 Task: Find connections with filter location El Monte with filter topic #Travellingwith filter profile language French with filter current company RHI Magnesita with filter school Dr. S.S. Bhatnagar UICET, Panjab University with filter industry Retail Office Equipment with filter service category User Experience Writing with filter keywords title Petroleum Engineer
Action: Mouse moved to (513, 75)
Screenshot: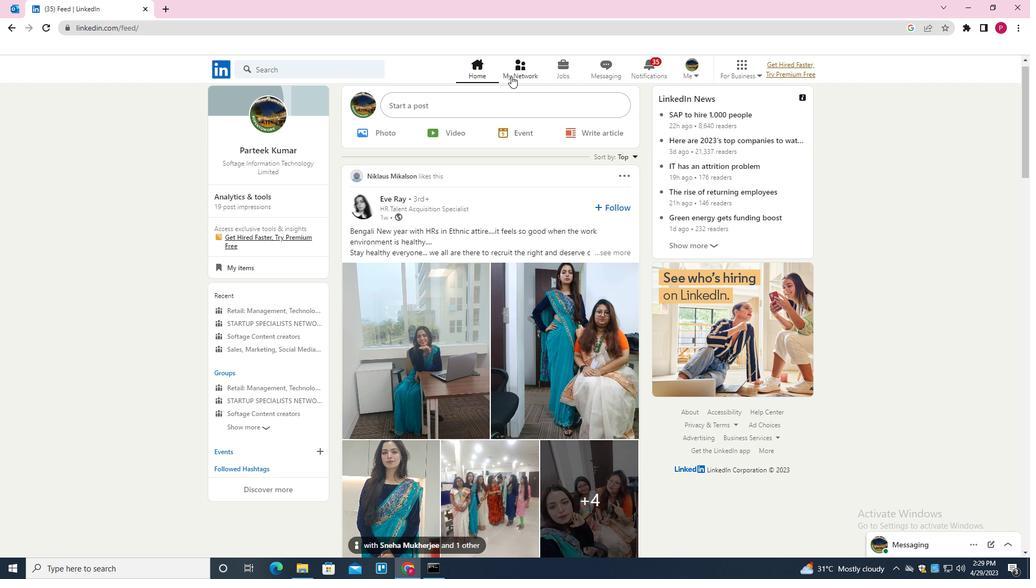 
Action: Mouse pressed left at (513, 75)
Screenshot: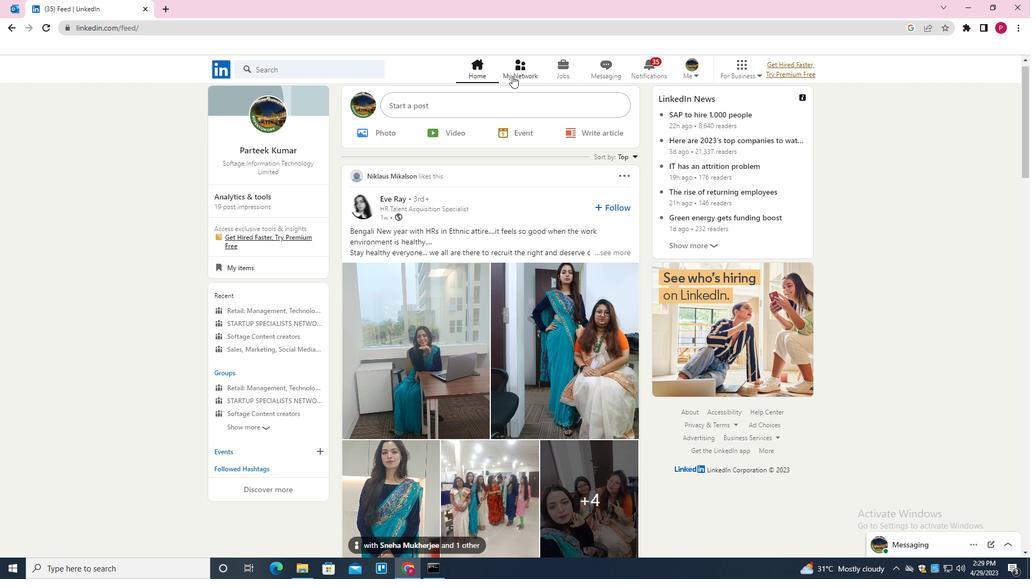 
Action: Mouse moved to (322, 129)
Screenshot: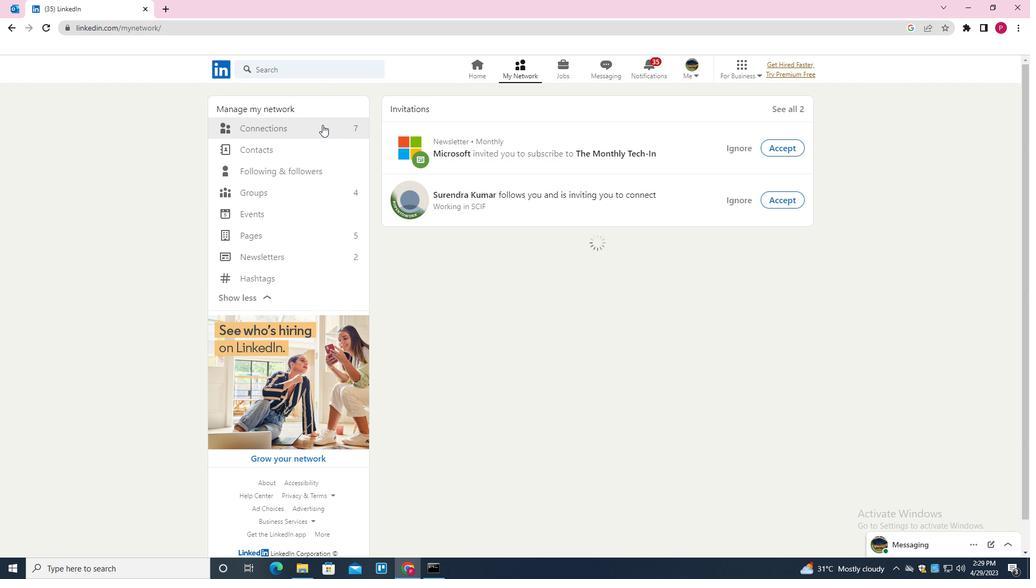 
Action: Mouse pressed left at (322, 129)
Screenshot: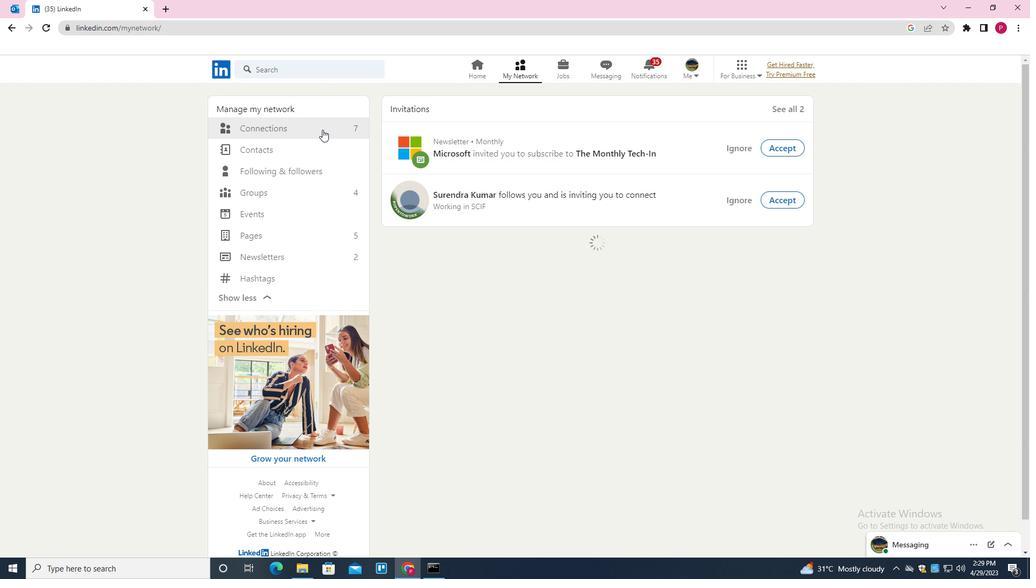 
Action: Mouse moved to (583, 131)
Screenshot: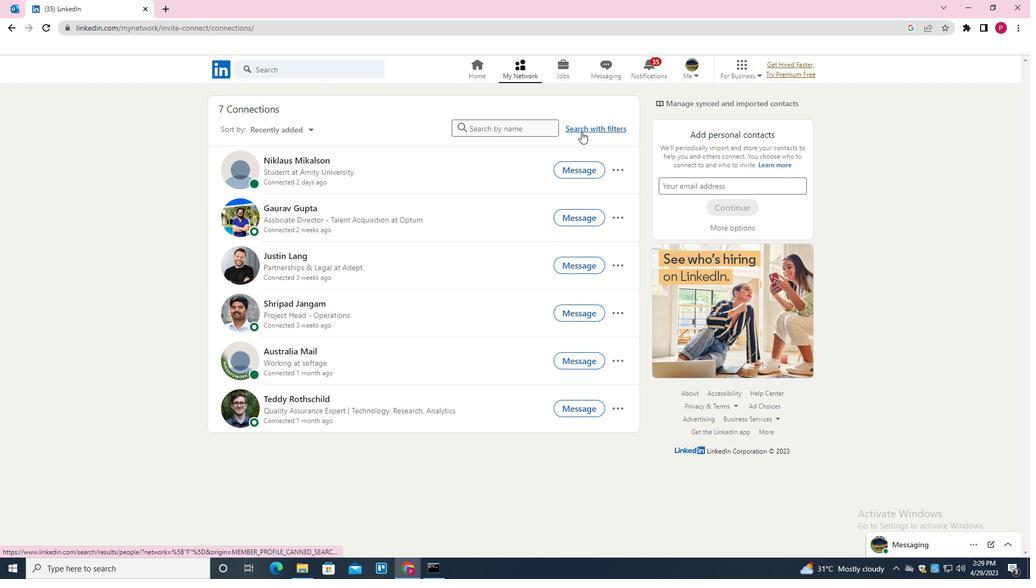 
Action: Mouse pressed left at (583, 131)
Screenshot: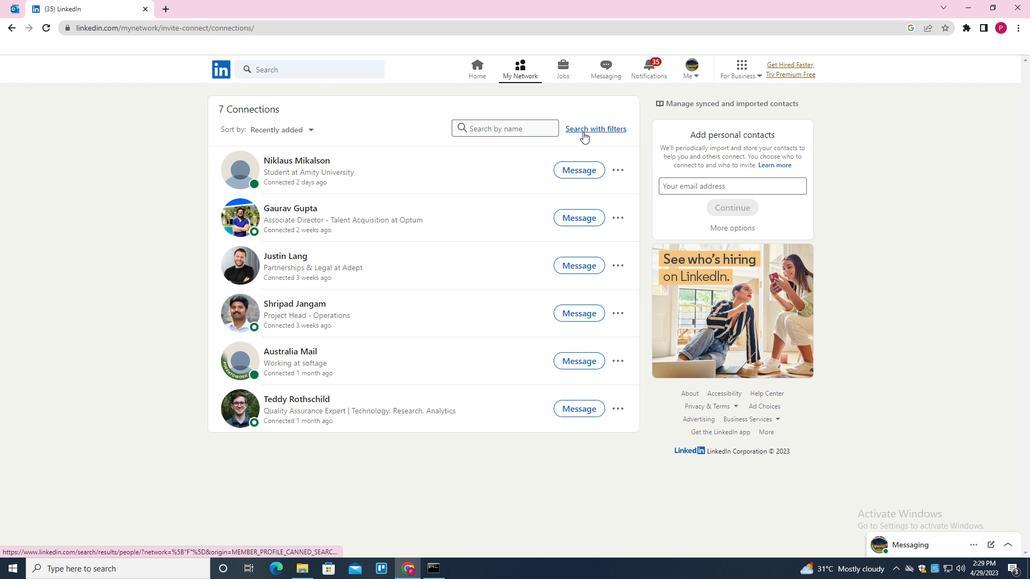 
Action: Mouse moved to (552, 101)
Screenshot: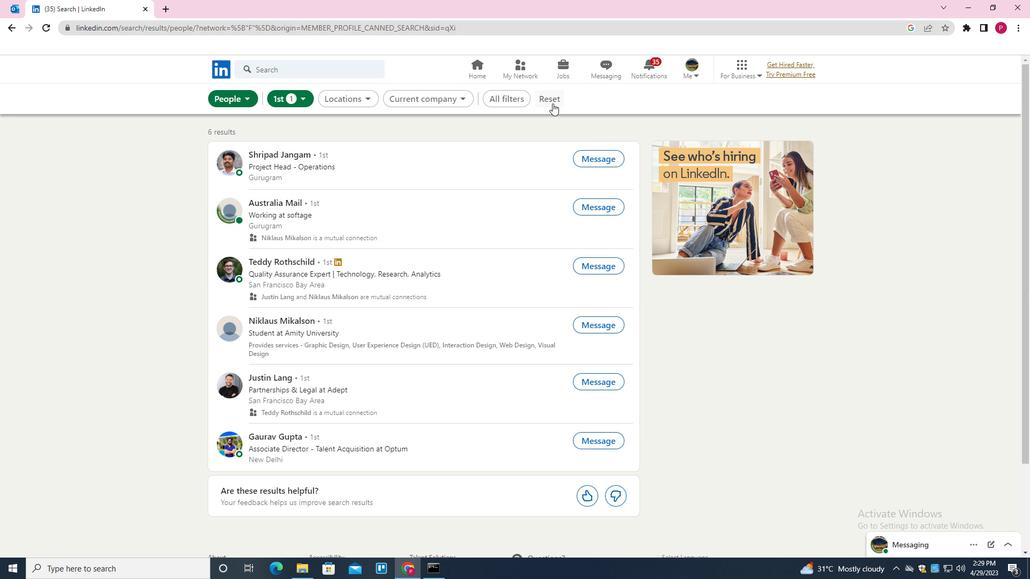 
Action: Mouse pressed left at (552, 101)
Screenshot: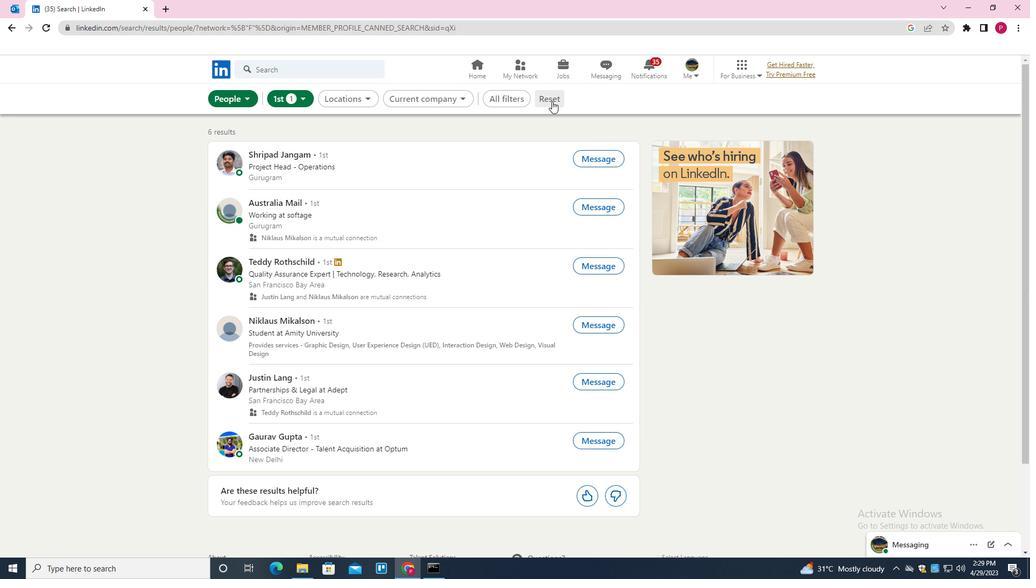 
Action: Mouse moved to (543, 100)
Screenshot: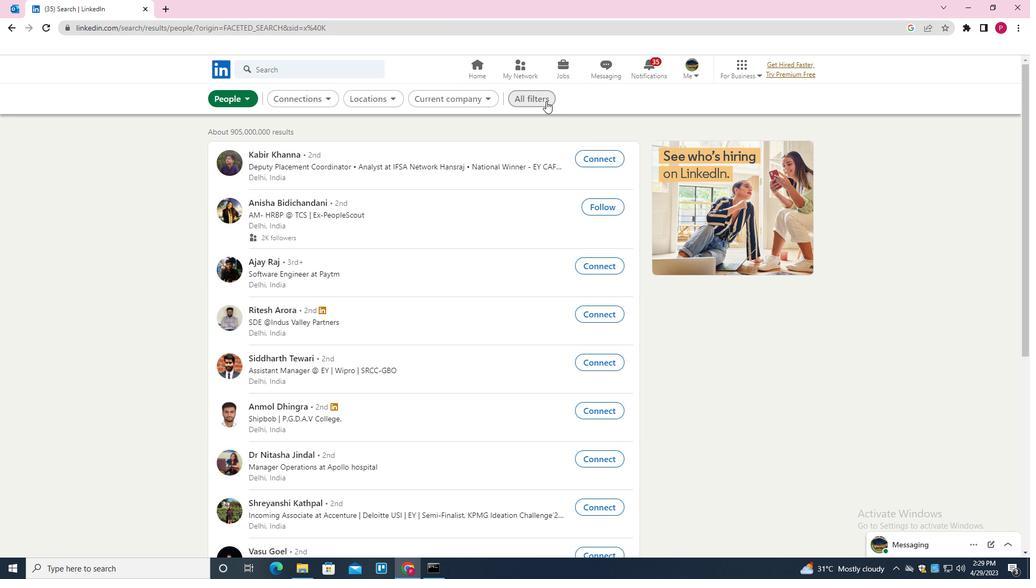 
Action: Mouse pressed left at (543, 100)
Screenshot: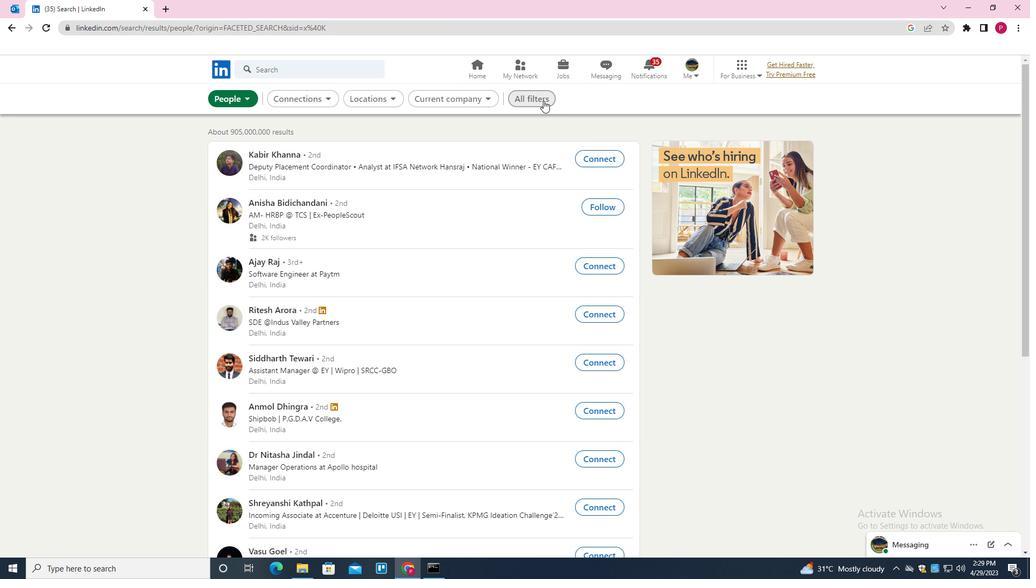 
Action: Mouse moved to (861, 298)
Screenshot: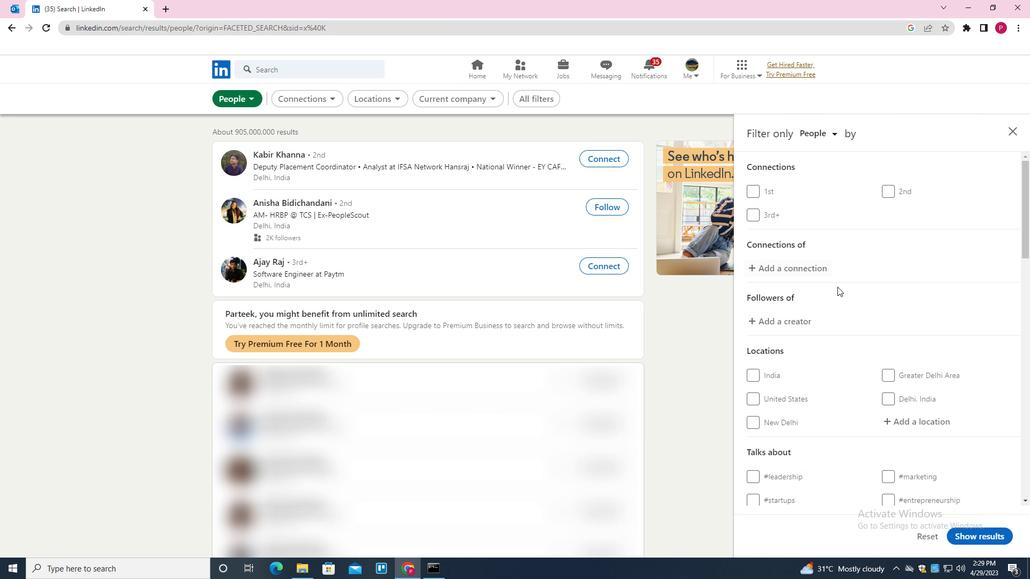 
Action: Mouse scrolled (861, 297) with delta (0, 0)
Screenshot: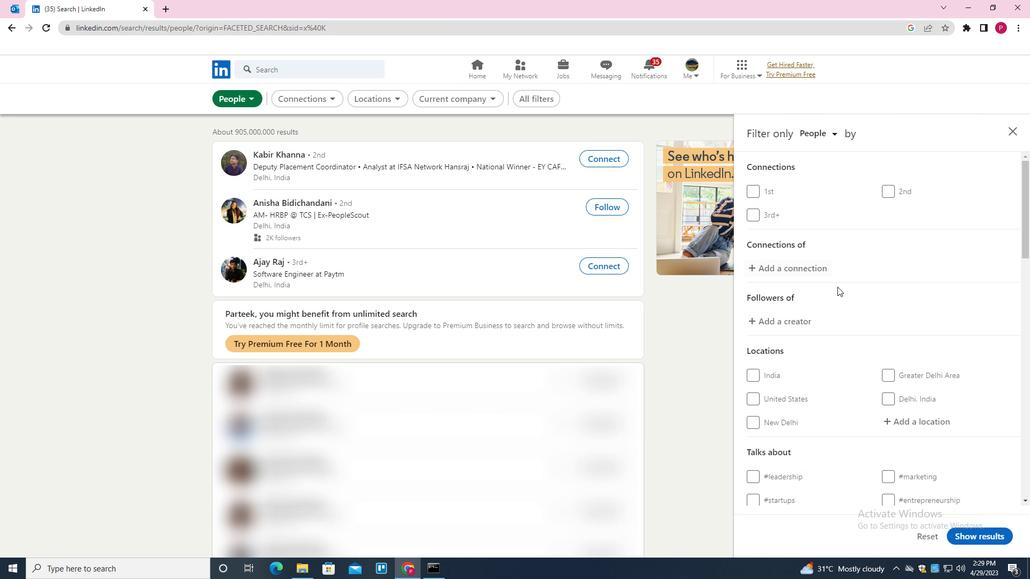 
Action: Mouse moved to (873, 303)
Screenshot: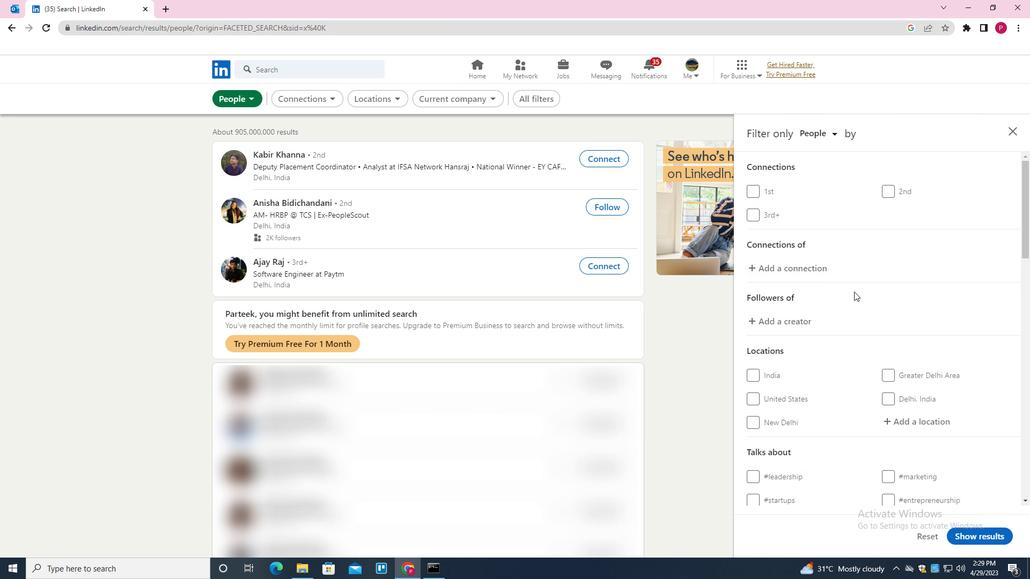 
Action: Mouse scrolled (873, 302) with delta (0, 0)
Screenshot: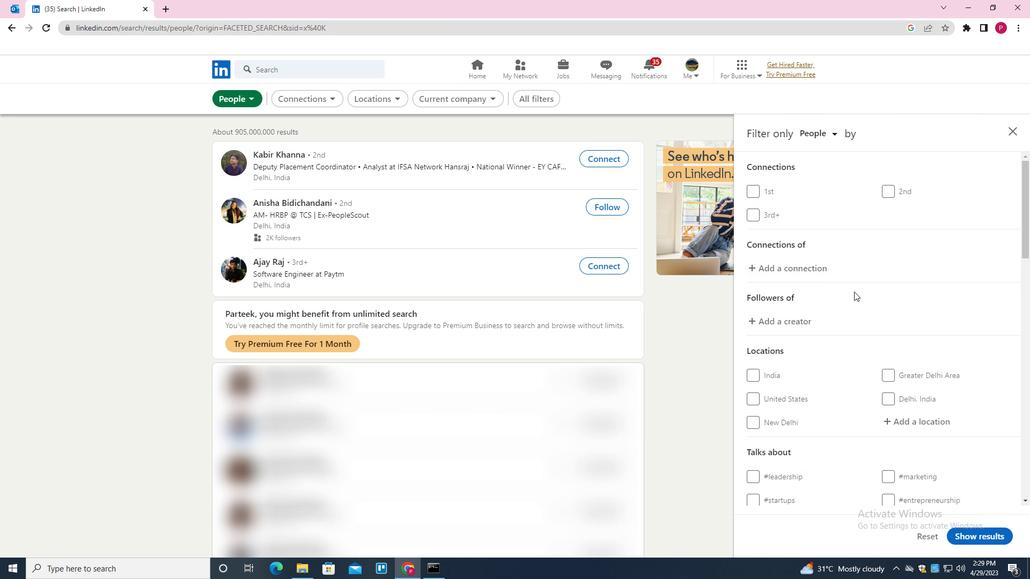 
Action: Mouse moved to (879, 304)
Screenshot: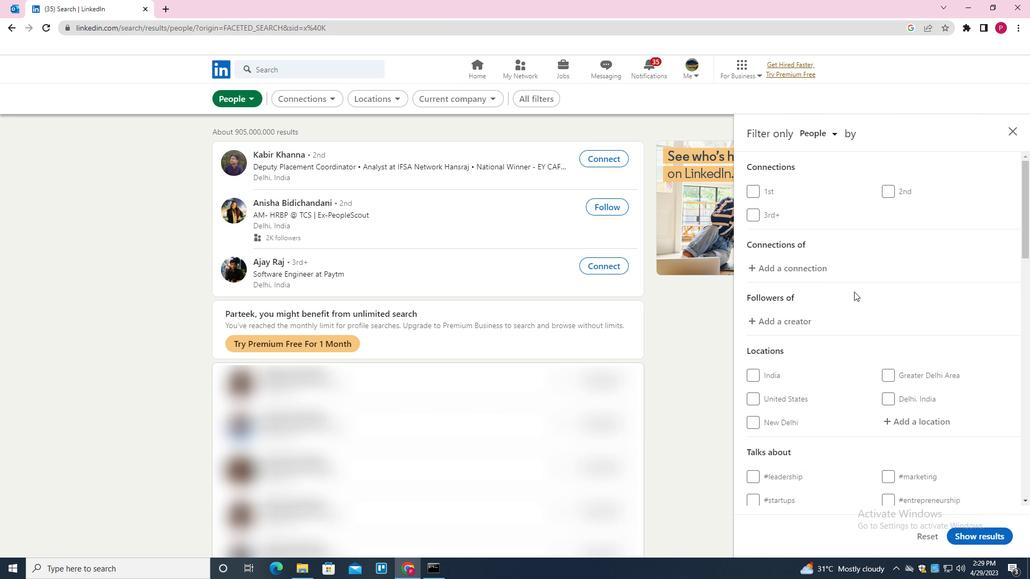 
Action: Mouse scrolled (879, 304) with delta (0, 0)
Screenshot: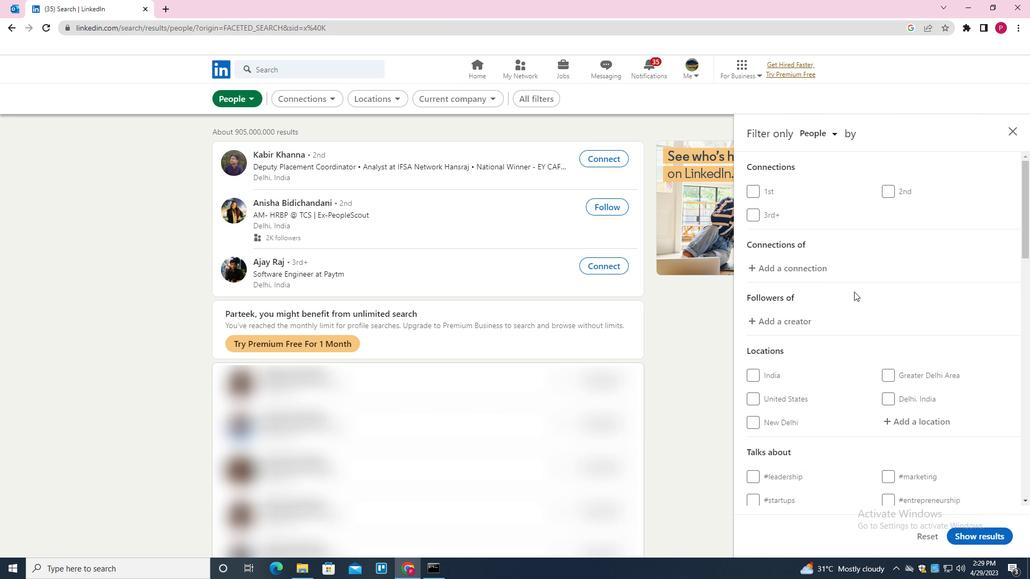 
Action: Mouse moved to (914, 265)
Screenshot: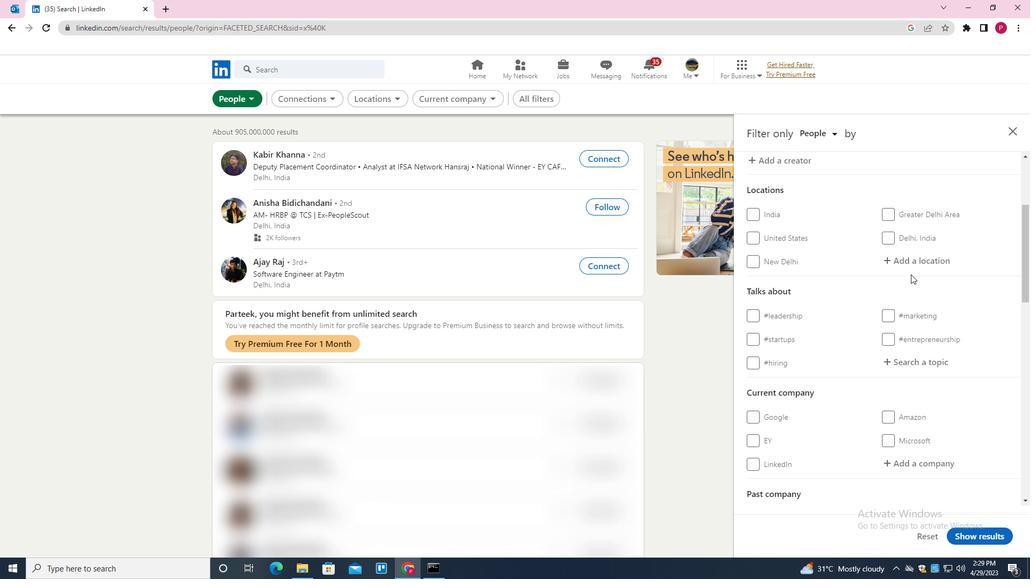 
Action: Mouse pressed left at (914, 265)
Screenshot: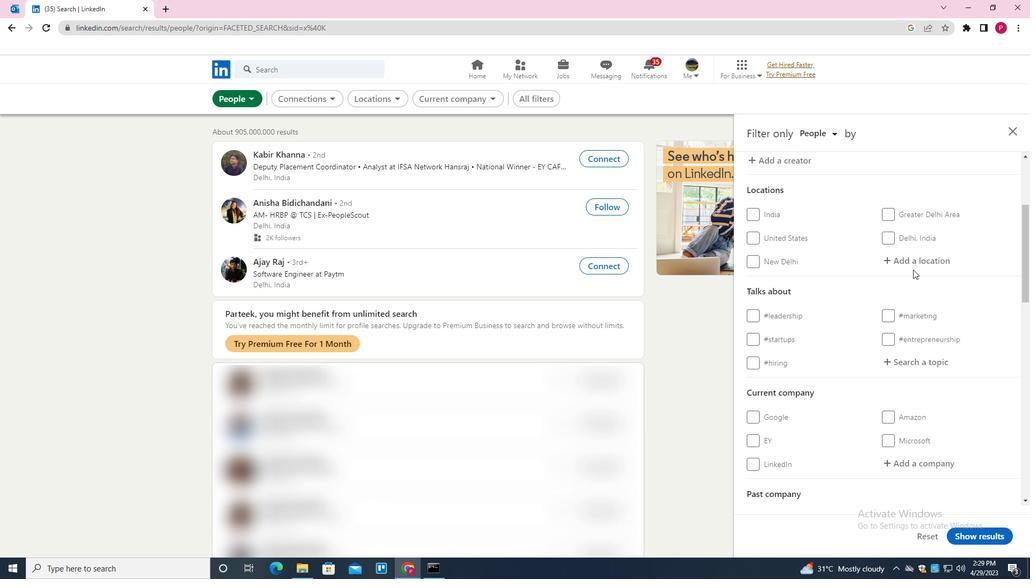 
Action: Mouse moved to (810, 214)
Screenshot: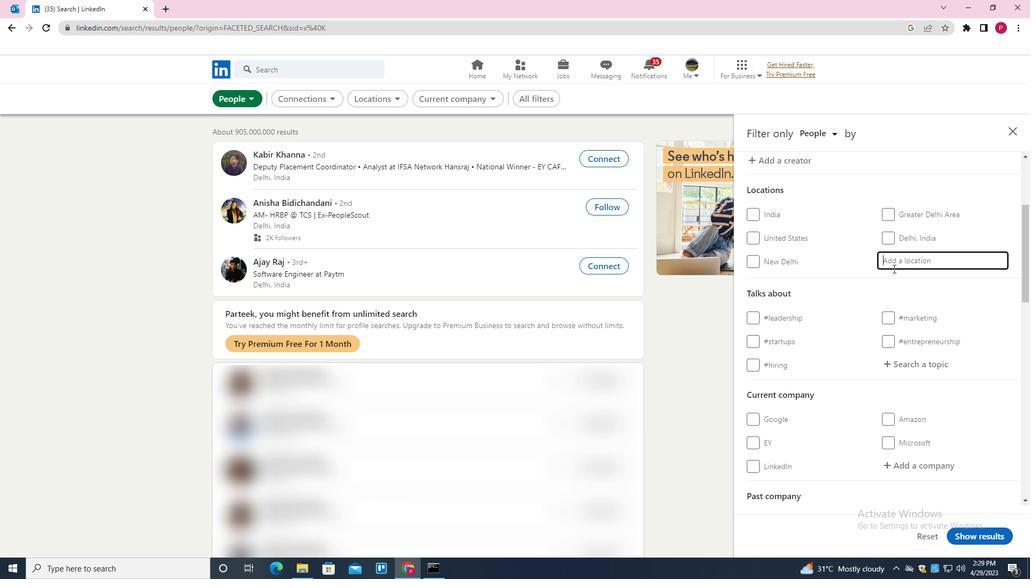 
Action: Key pressed <Key.shift>EL<Key.space><Key.shift>MONTE<Key.down><Key.enter>
Screenshot: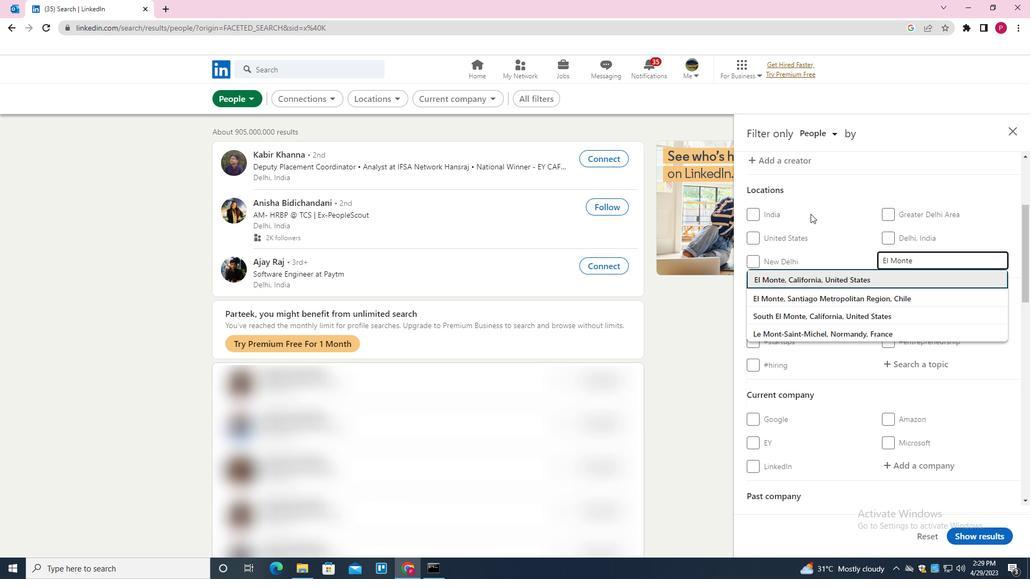 
Action: Mouse moved to (823, 237)
Screenshot: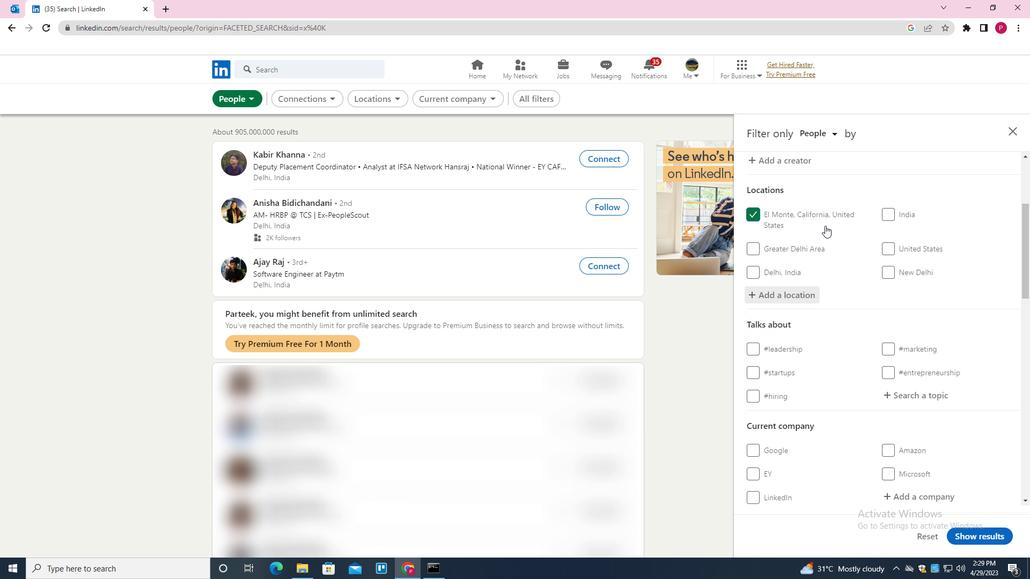 
Action: Mouse scrolled (823, 237) with delta (0, 0)
Screenshot: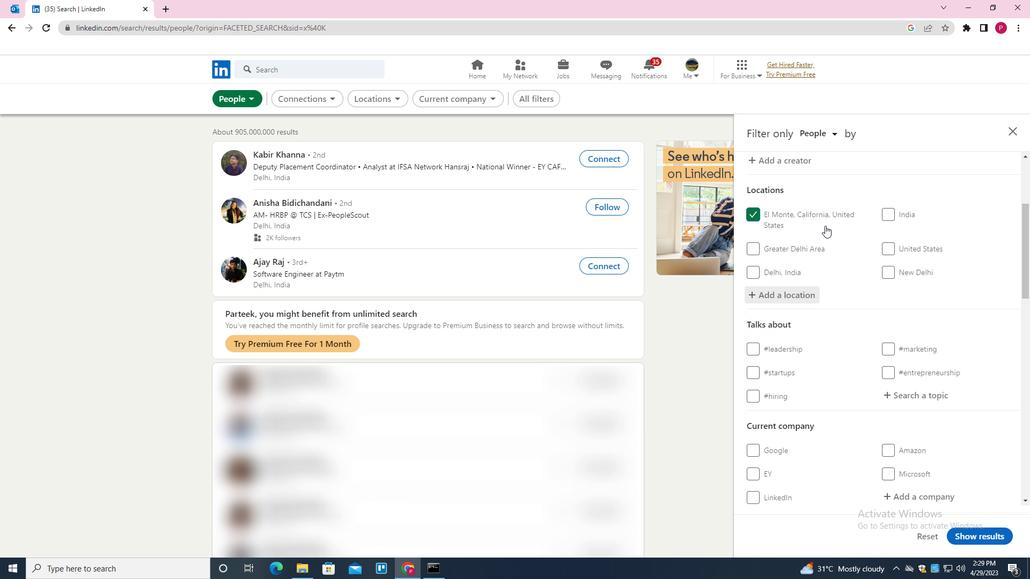 
Action: Mouse moved to (823, 241)
Screenshot: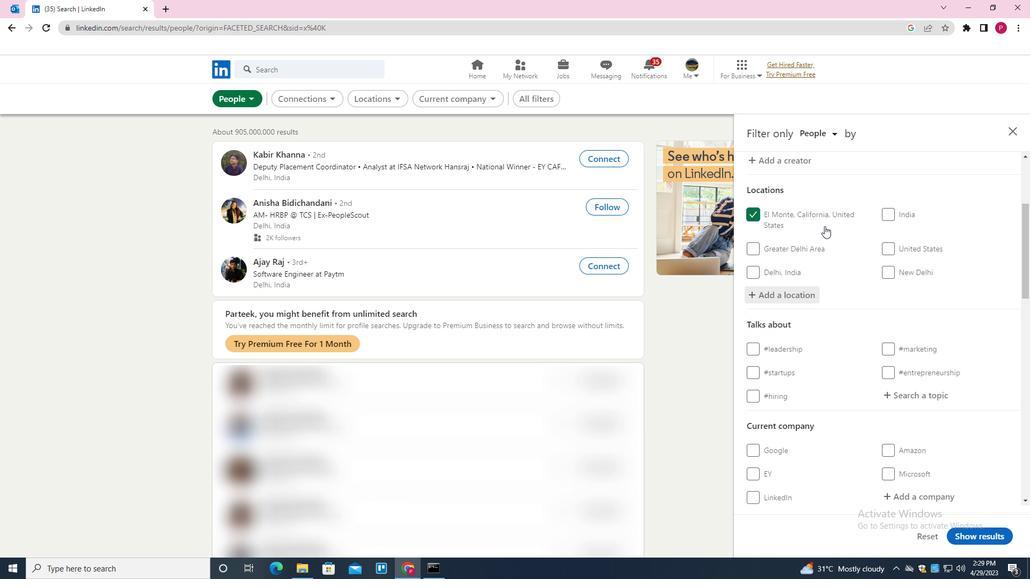 
Action: Mouse scrolled (823, 240) with delta (0, 0)
Screenshot: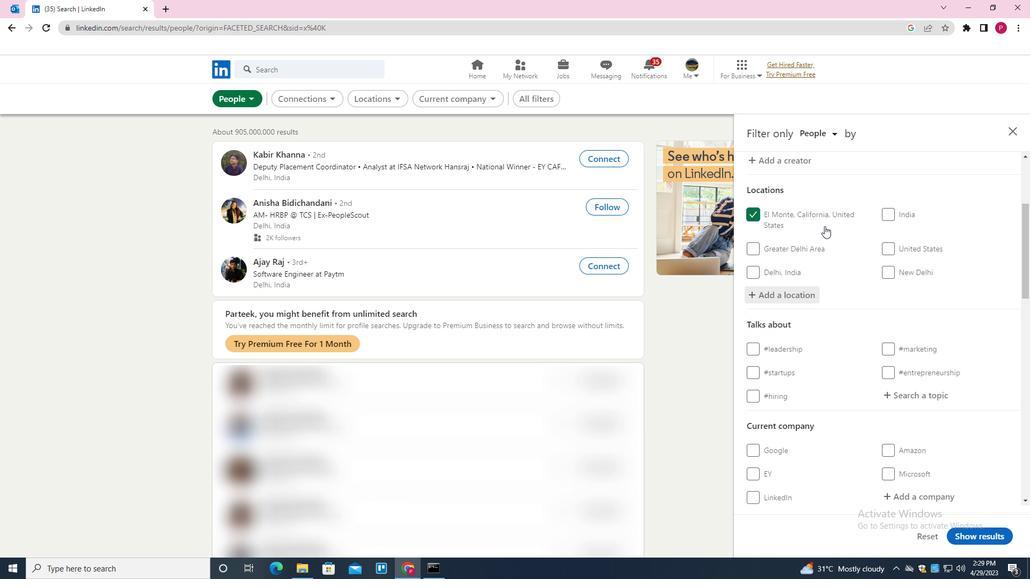 
Action: Mouse moved to (823, 245)
Screenshot: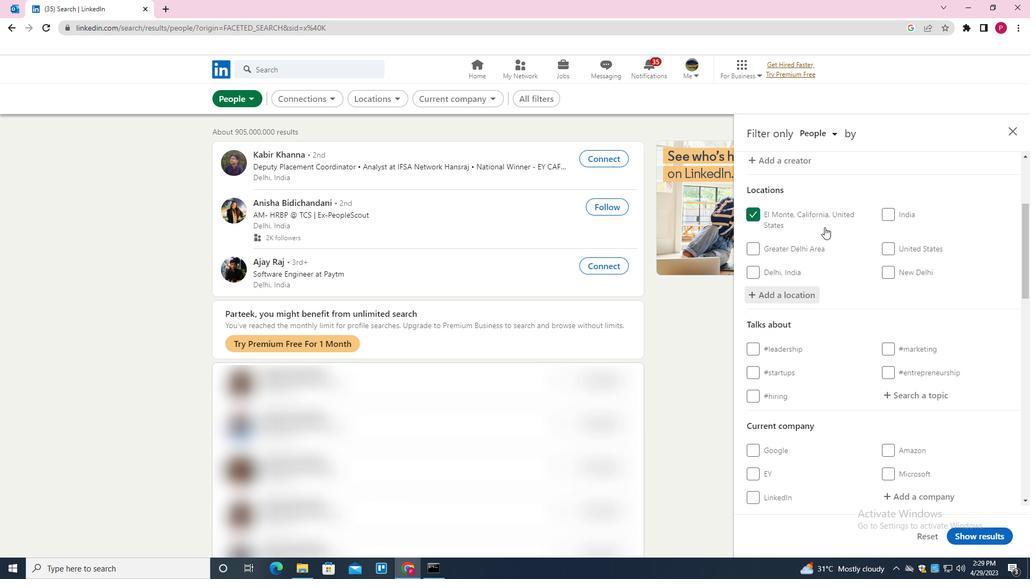 
Action: Mouse scrolled (823, 245) with delta (0, 0)
Screenshot: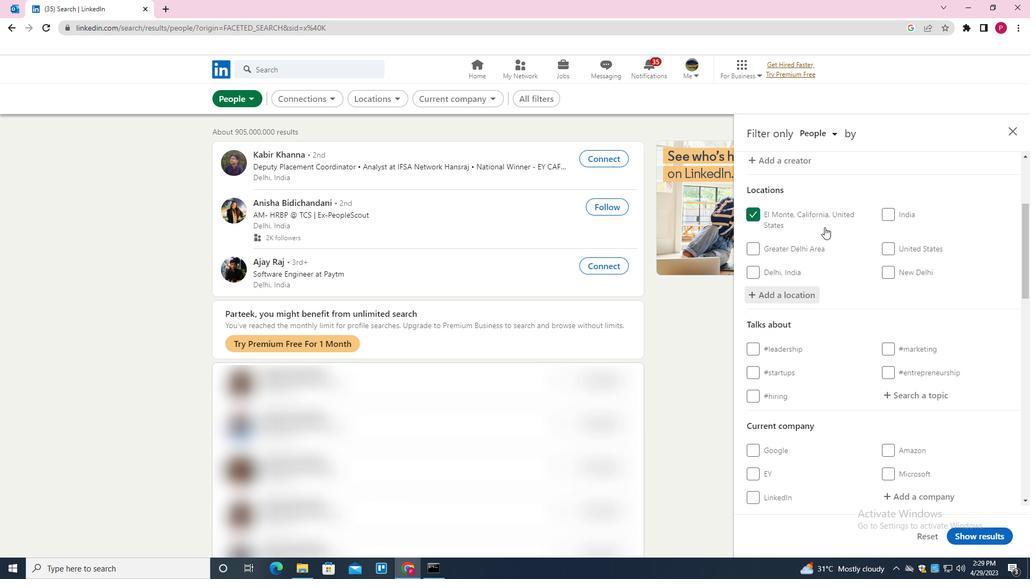 
Action: Mouse moved to (910, 228)
Screenshot: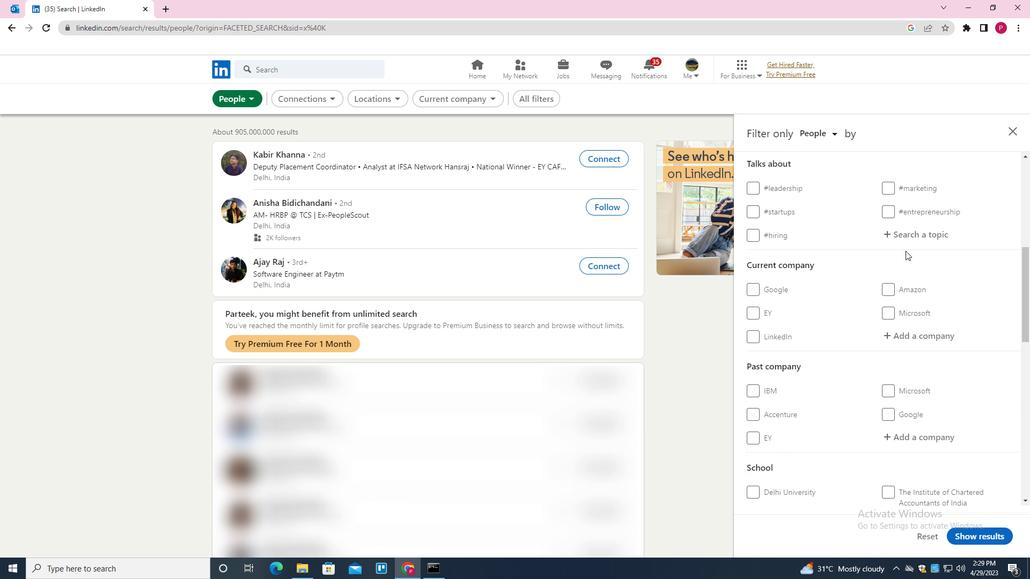 
Action: Mouse pressed left at (910, 228)
Screenshot: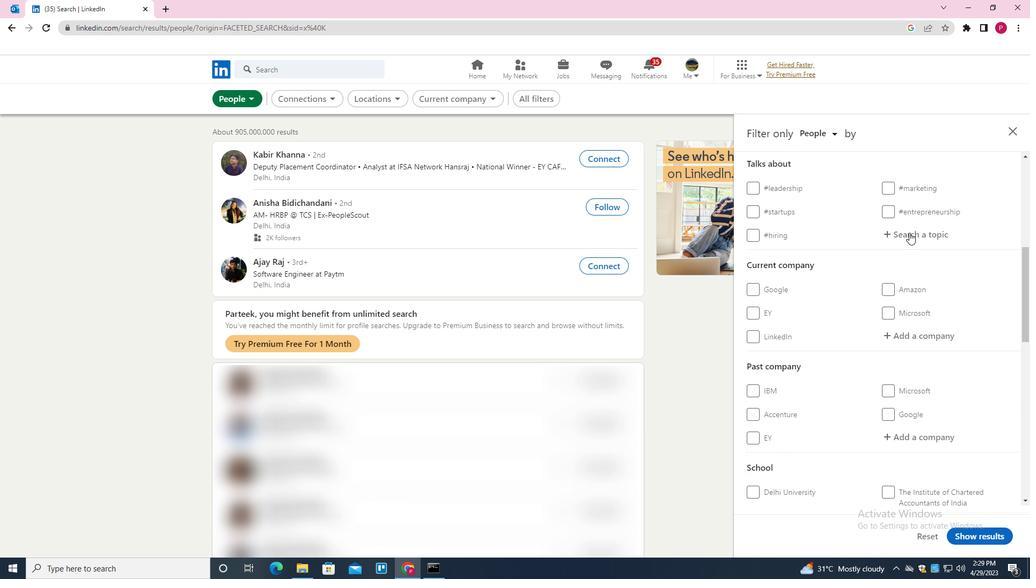 
Action: Mouse moved to (889, 227)
Screenshot: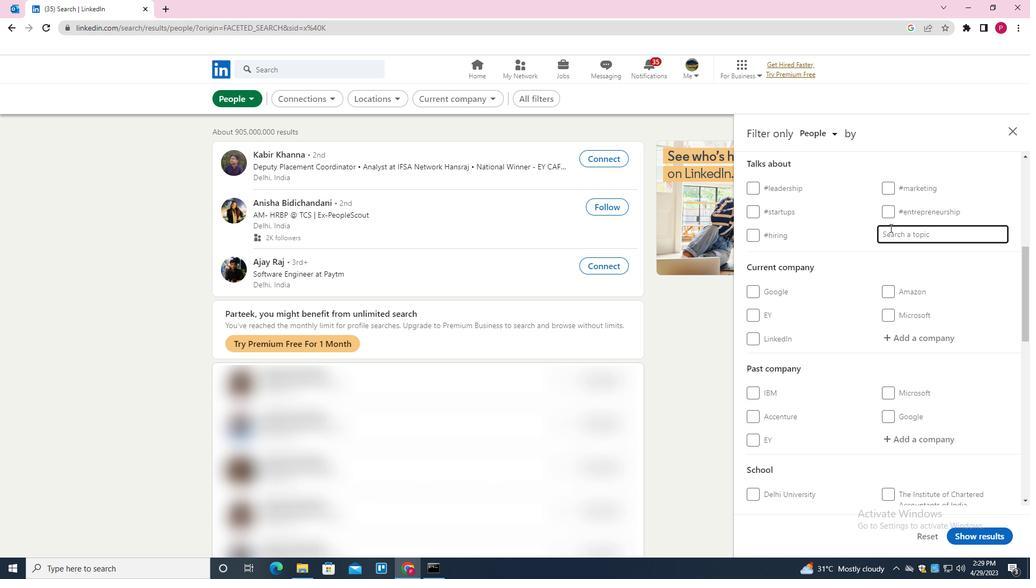 
Action: Key pressed <Key.shift>TRAVELLING<Key.down><Key.enter>
Screenshot: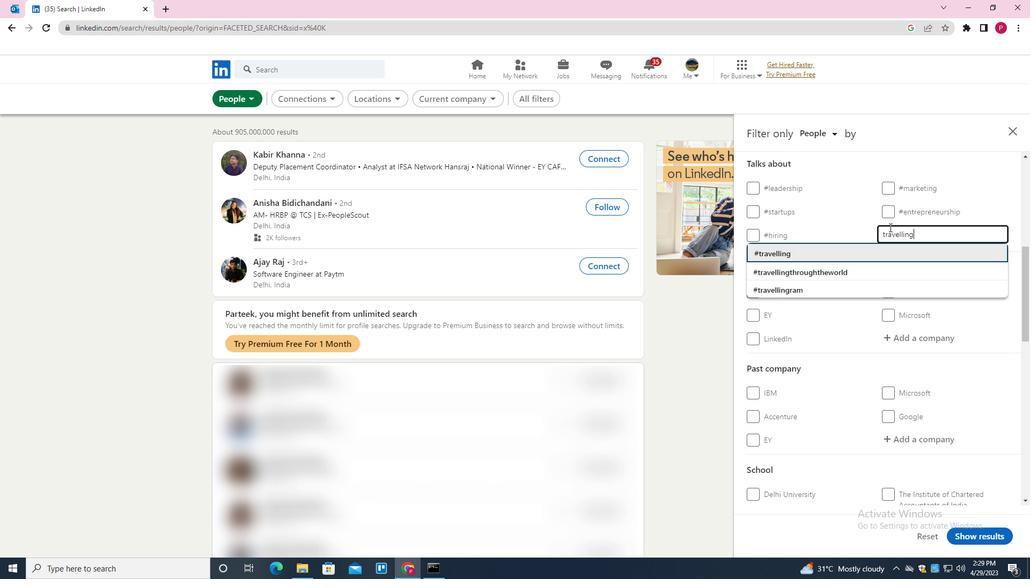 
Action: Mouse moved to (847, 250)
Screenshot: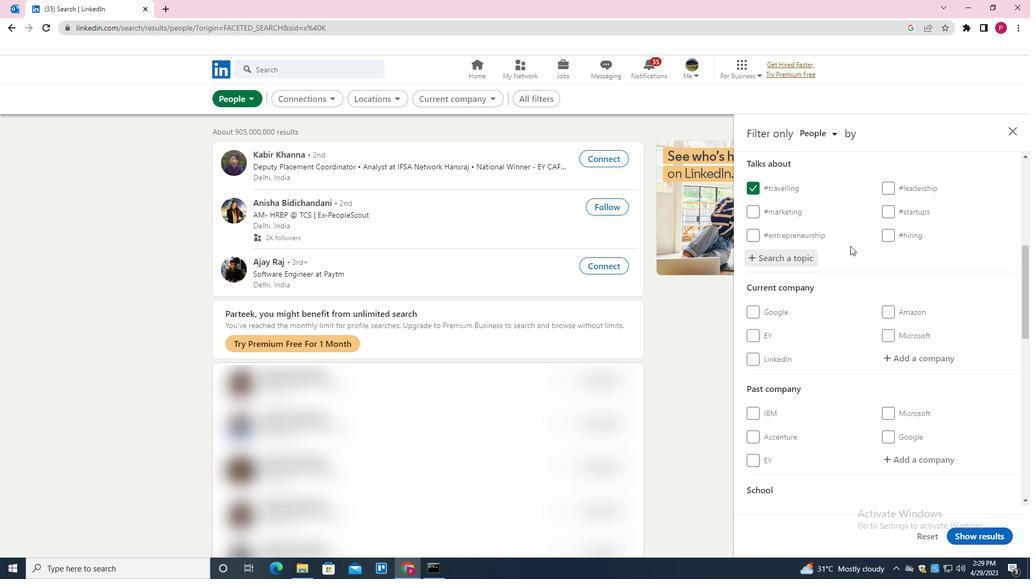 
Action: Mouse scrolled (847, 250) with delta (0, 0)
Screenshot: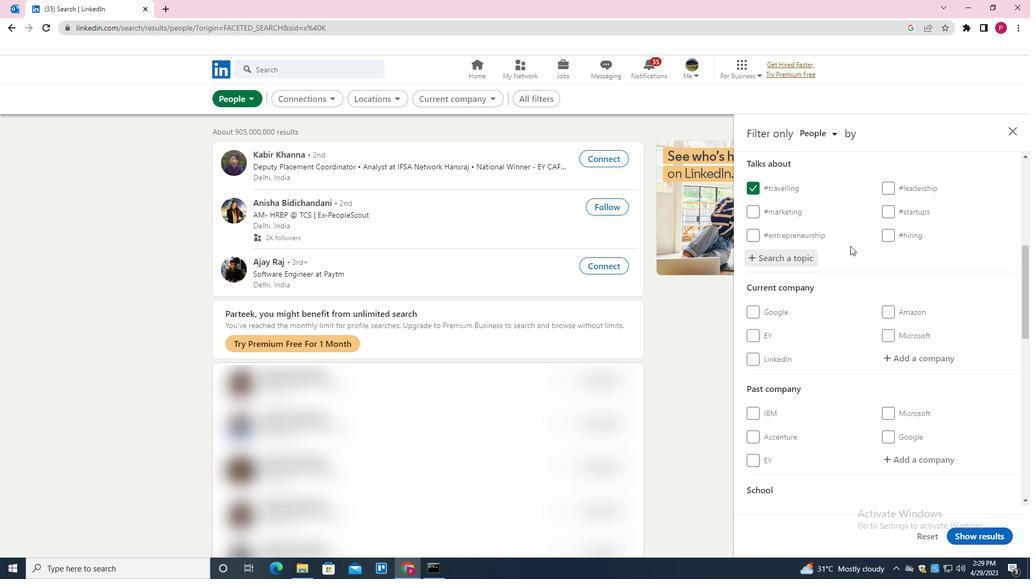 
Action: Mouse moved to (846, 255)
Screenshot: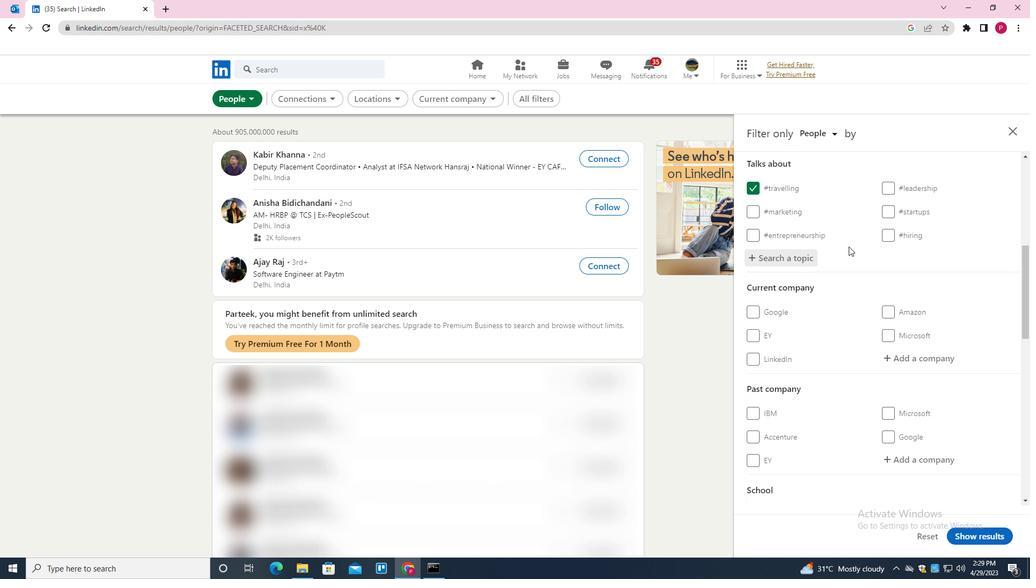
Action: Mouse scrolled (846, 255) with delta (0, 0)
Screenshot: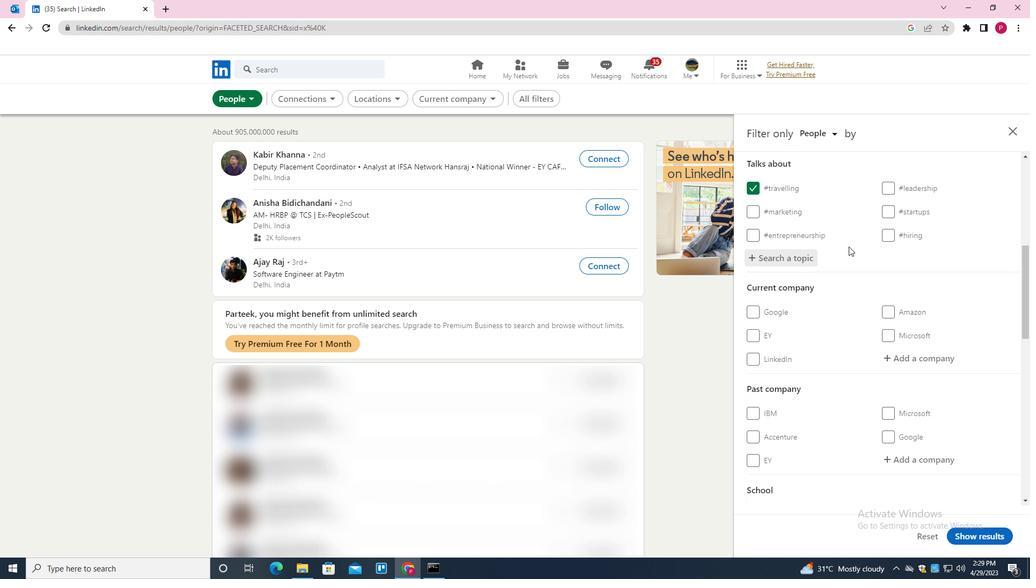 
Action: Mouse moved to (840, 270)
Screenshot: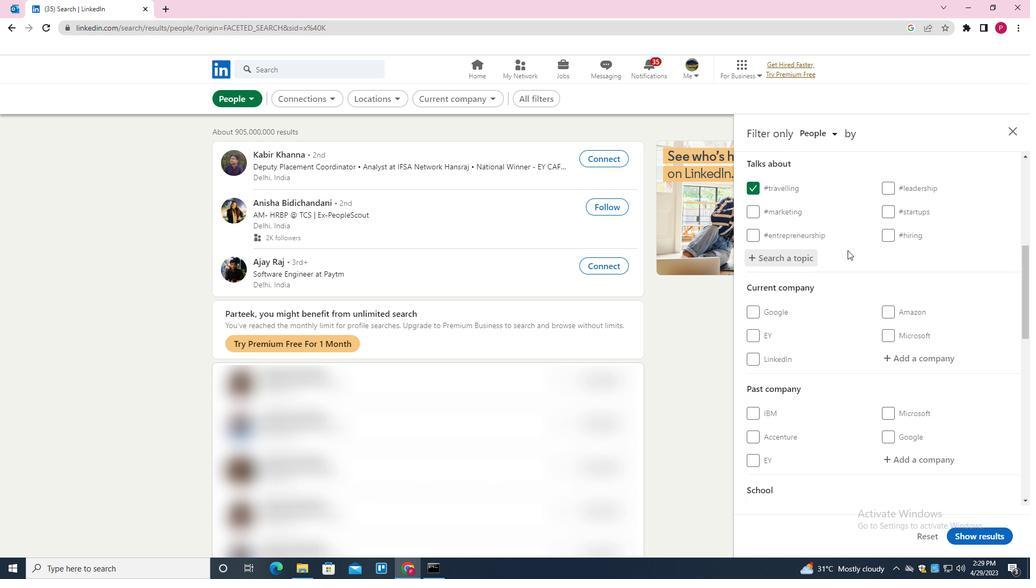 
Action: Mouse scrolled (840, 270) with delta (0, 0)
Screenshot: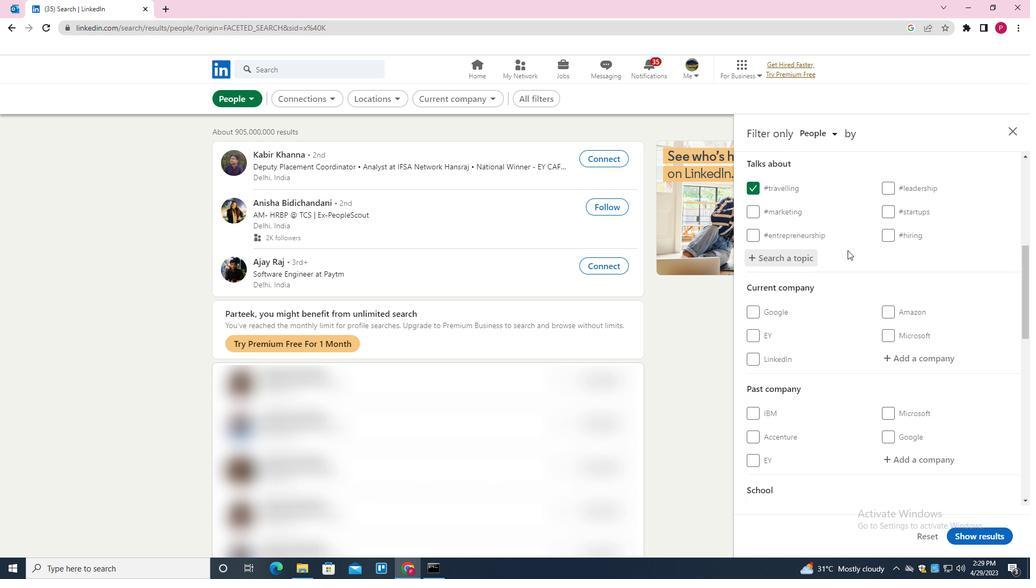 
Action: Mouse moved to (834, 284)
Screenshot: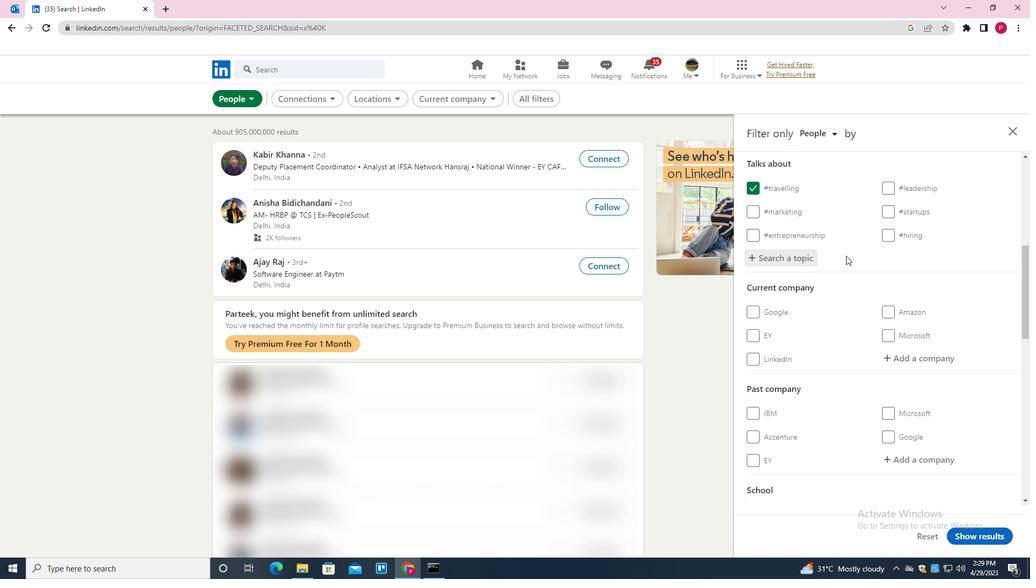 
Action: Mouse scrolled (834, 283) with delta (0, 0)
Screenshot: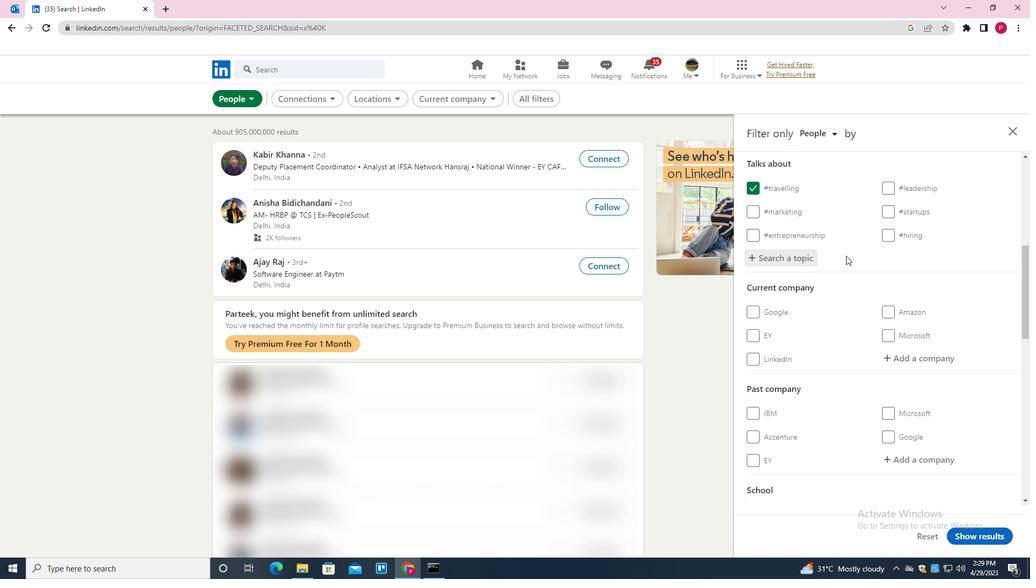 
Action: Mouse moved to (794, 274)
Screenshot: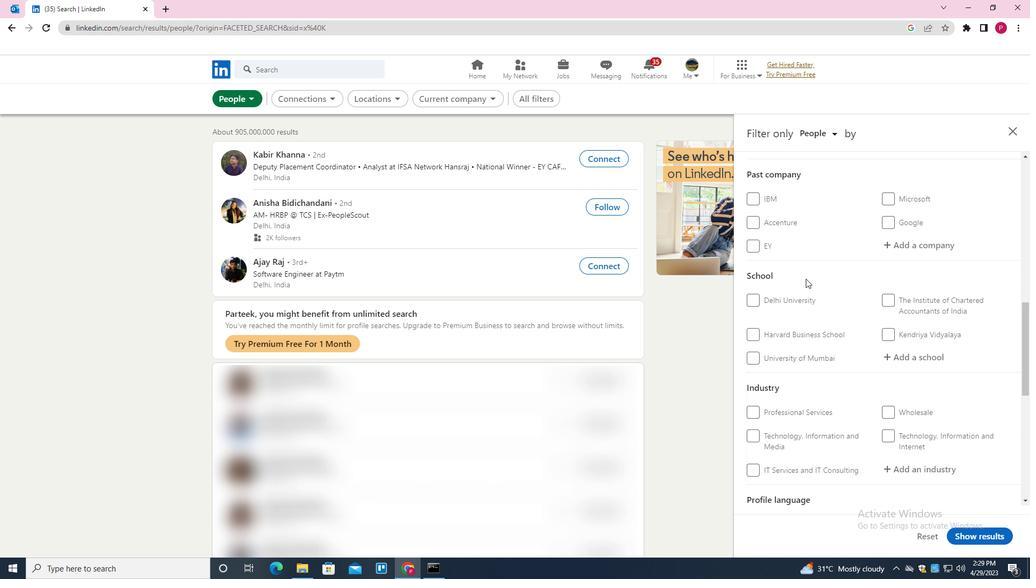 
Action: Mouse scrolled (794, 274) with delta (0, 0)
Screenshot: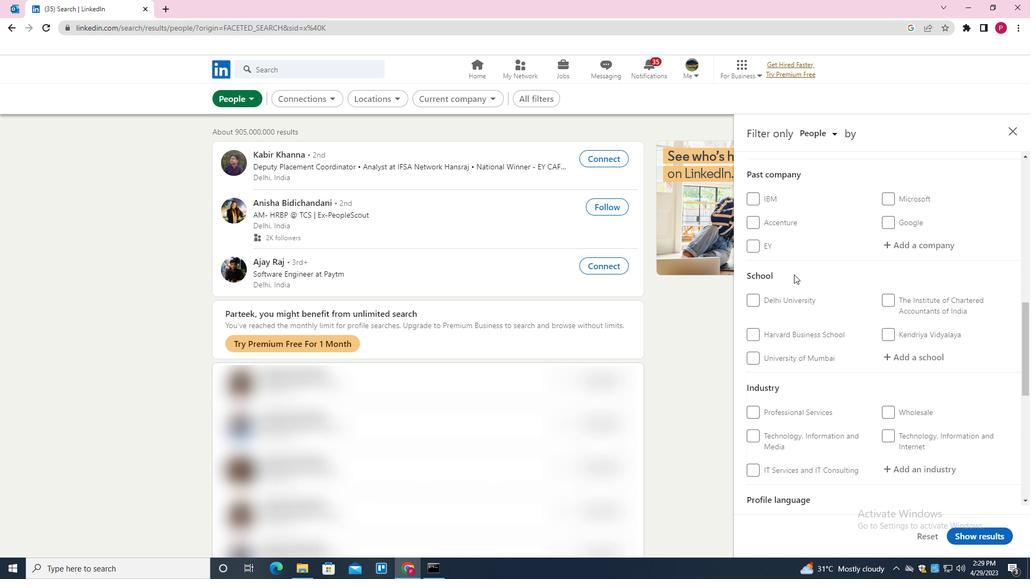 
Action: Mouse scrolled (794, 274) with delta (0, 0)
Screenshot: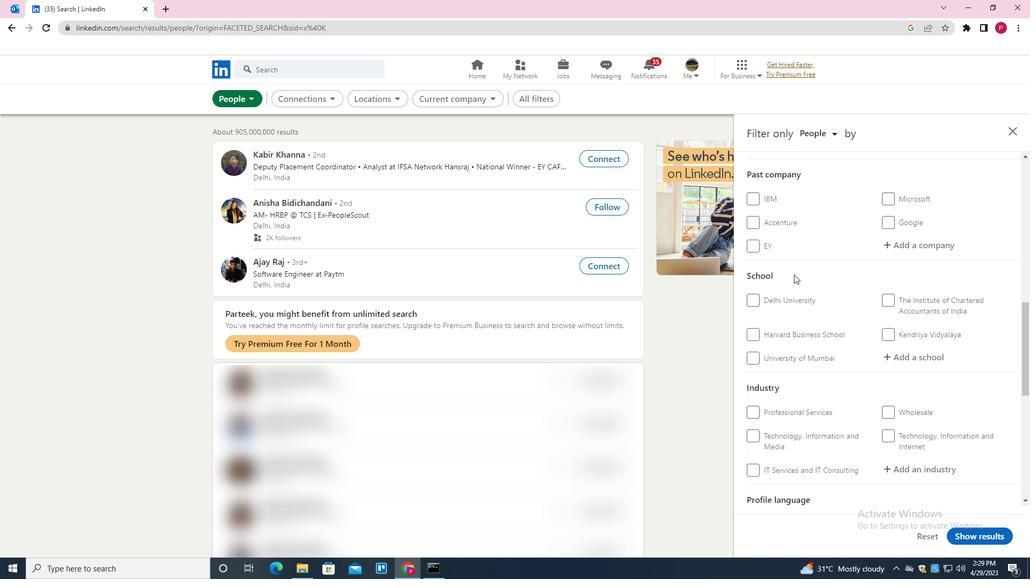 
Action: Mouse scrolled (794, 274) with delta (0, 0)
Screenshot: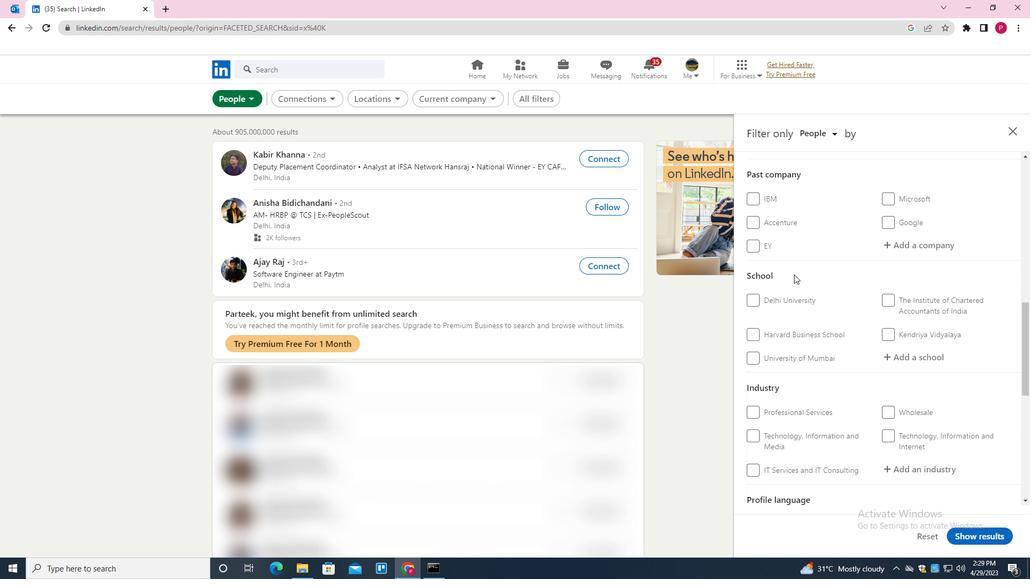 
Action: Mouse moved to (743, 276)
Screenshot: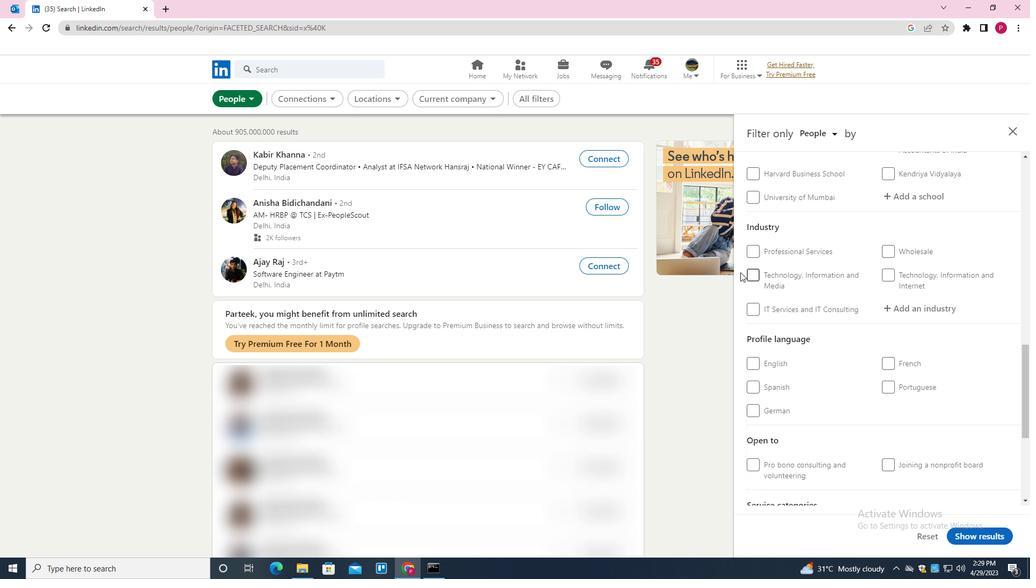 
Action: Mouse scrolled (743, 275) with delta (0, 0)
Screenshot: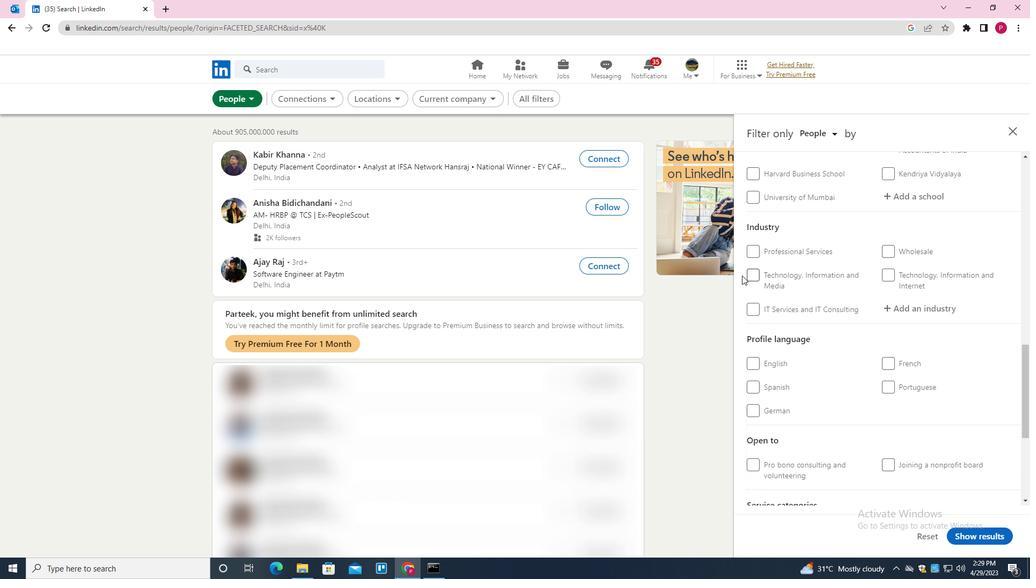 
Action: Mouse moved to (745, 278)
Screenshot: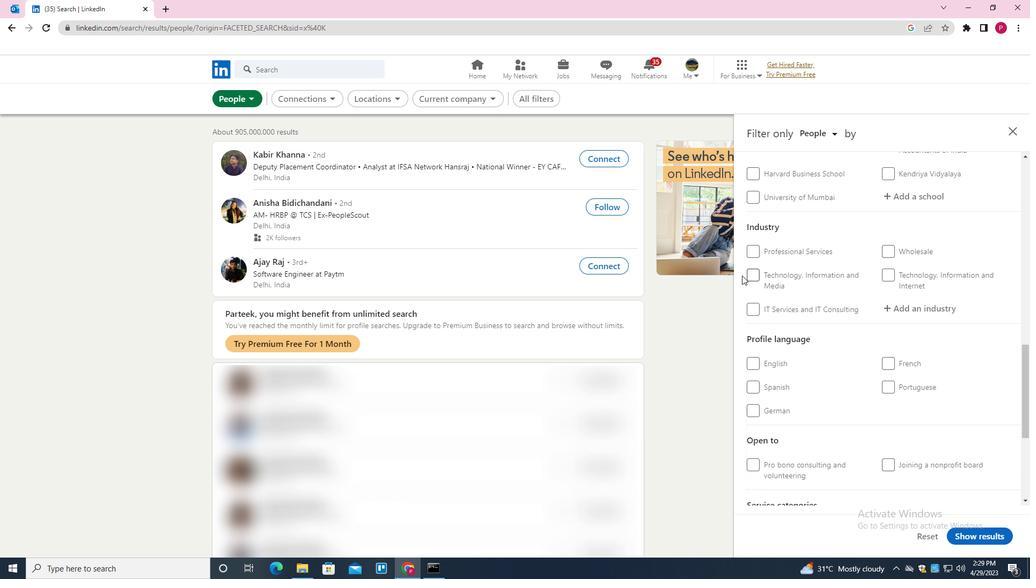 
Action: Mouse scrolled (745, 277) with delta (0, 0)
Screenshot: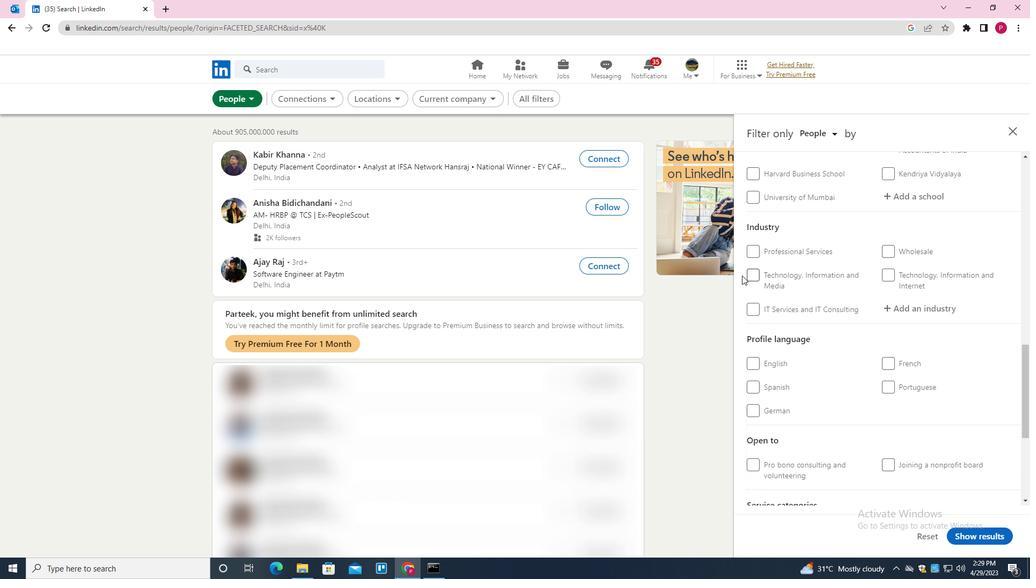 
Action: Mouse moved to (756, 282)
Screenshot: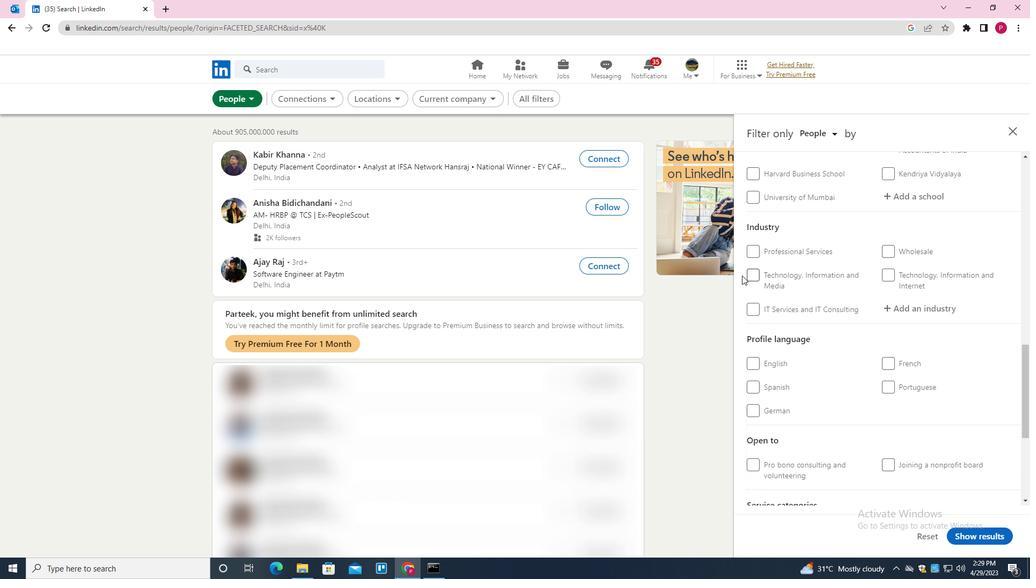 
Action: Mouse scrolled (756, 281) with delta (0, 0)
Screenshot: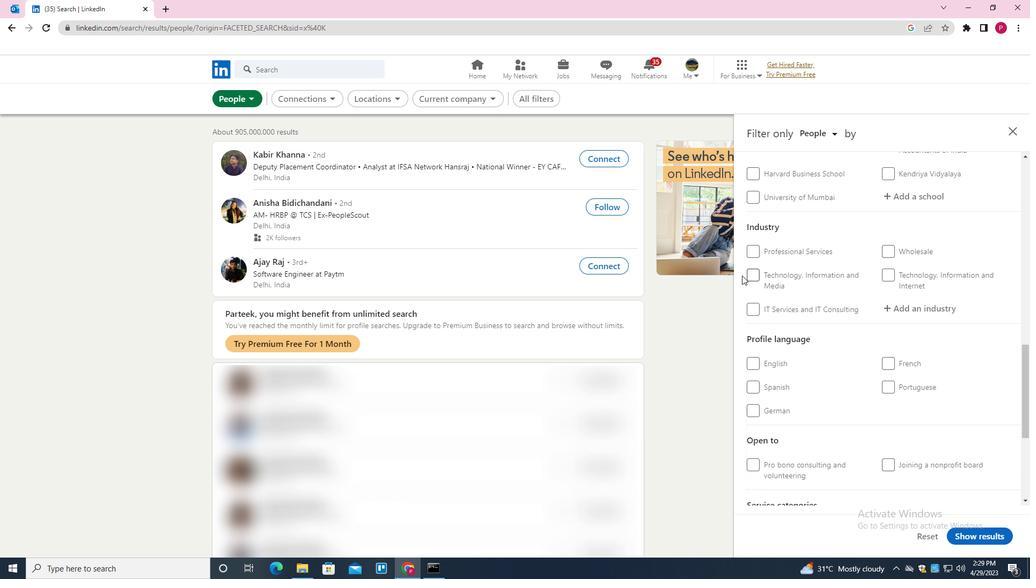 
Action: Mouse moved to (799, 271)
Screenshot: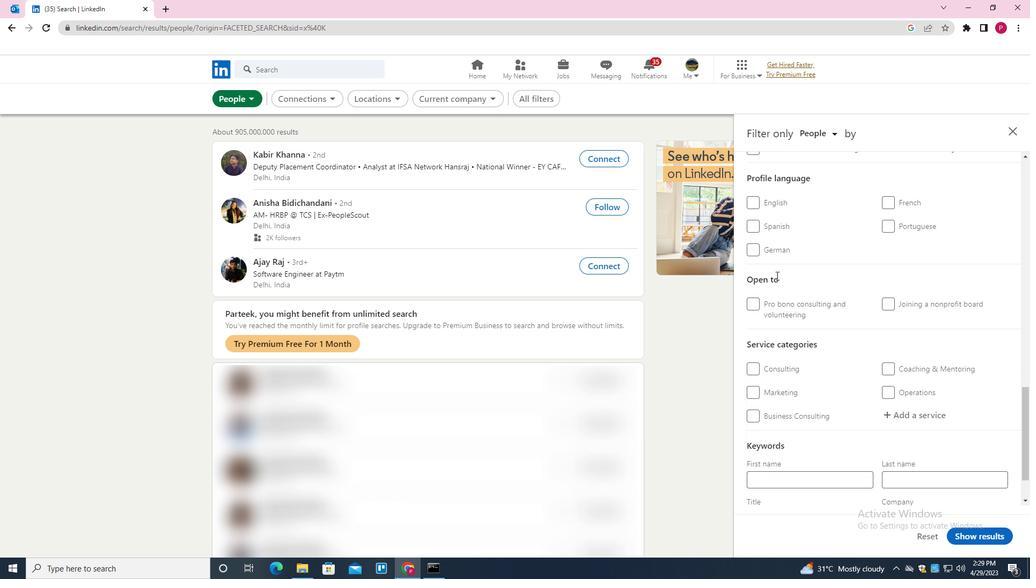 
Action: Mouse scrolled (799, 272) with delta (0, 0)
Screenshot: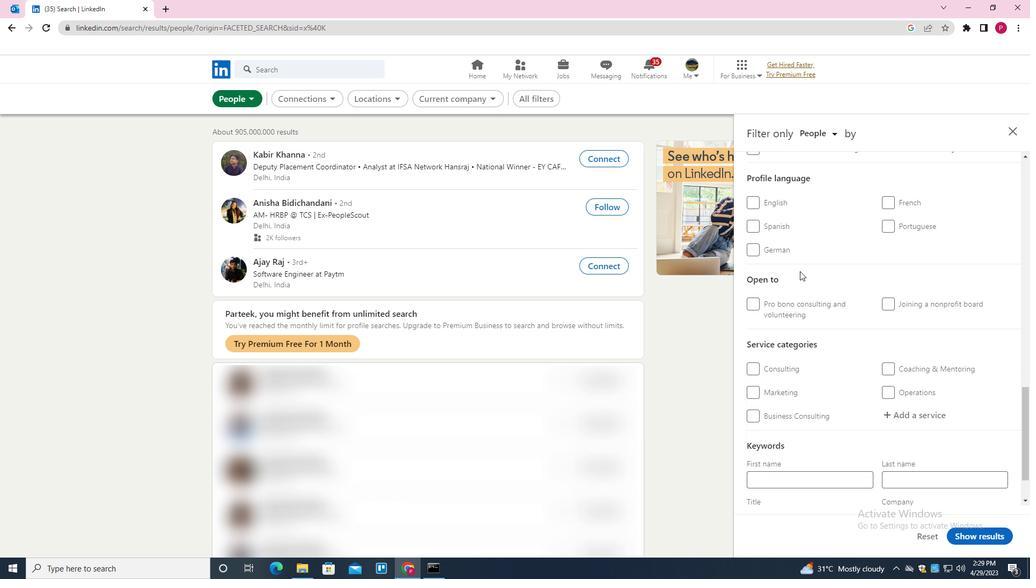 
Action: Mouse moved to (894, 261)
Screenshot: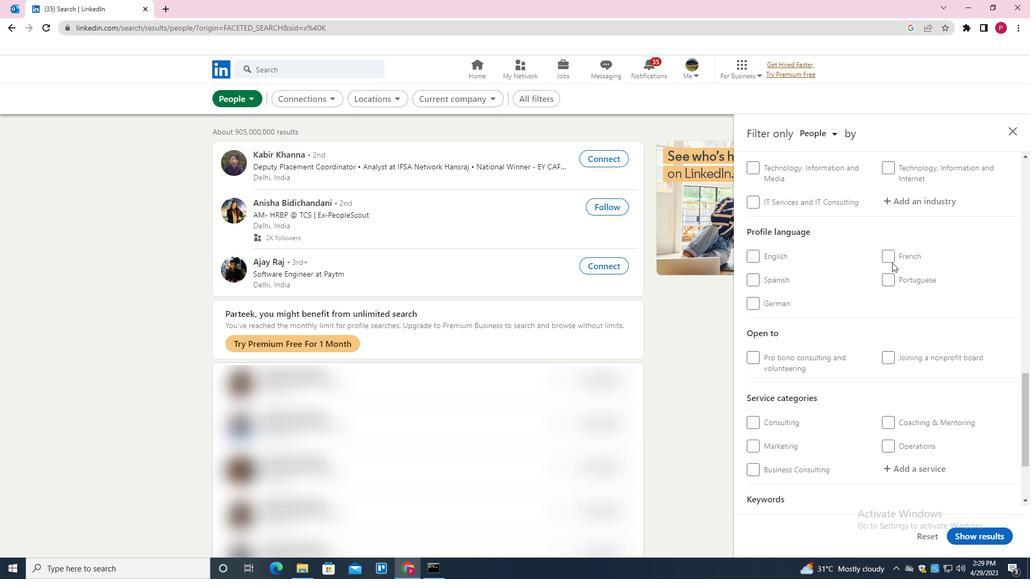 
Action: Mouse pressed left at (894, 261)
Screenshot: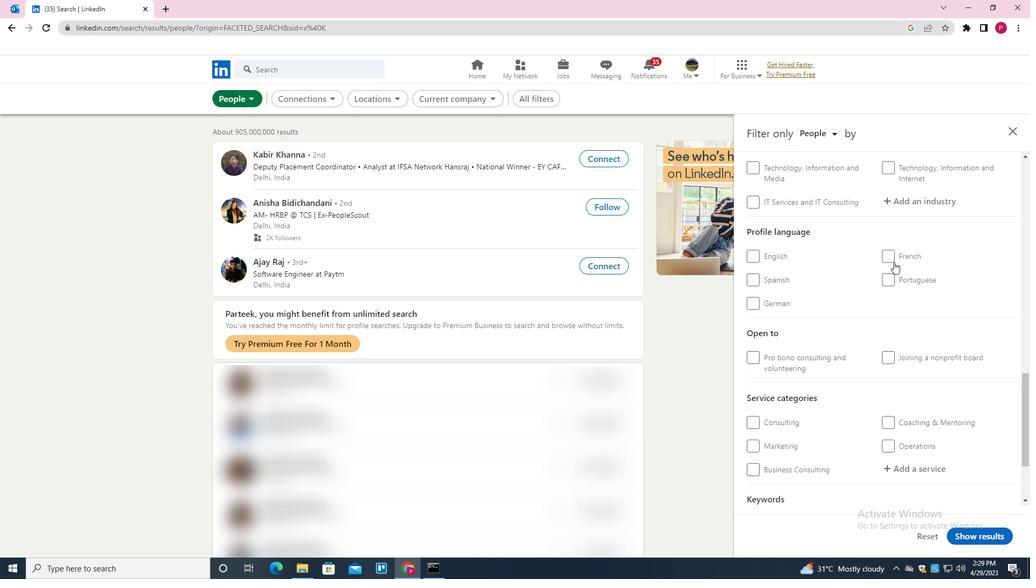 
Action: Mouse moved to (886, 255)
Screenshot: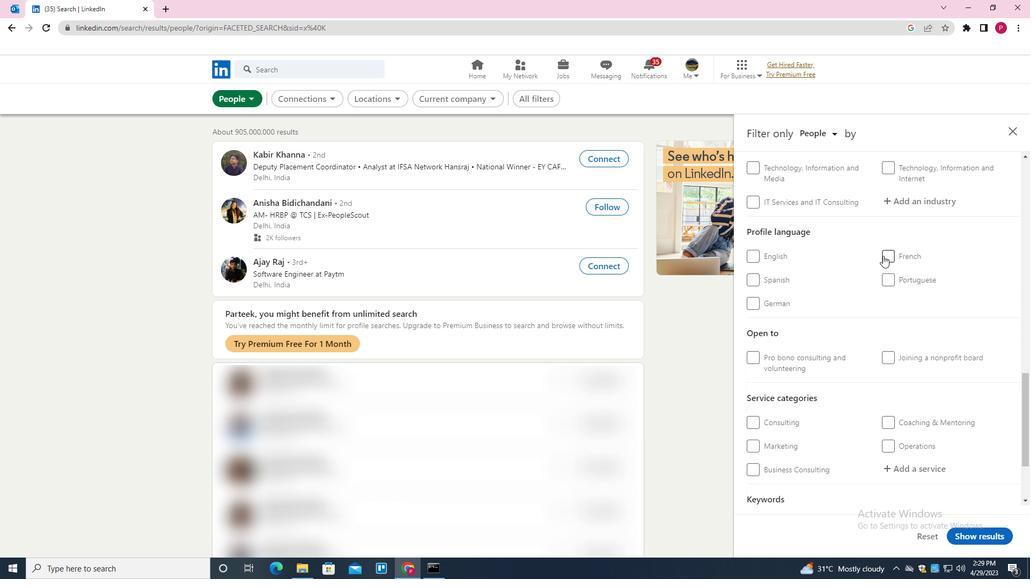 
Action: Mouse pressed left at (886, 255)
Screenshot: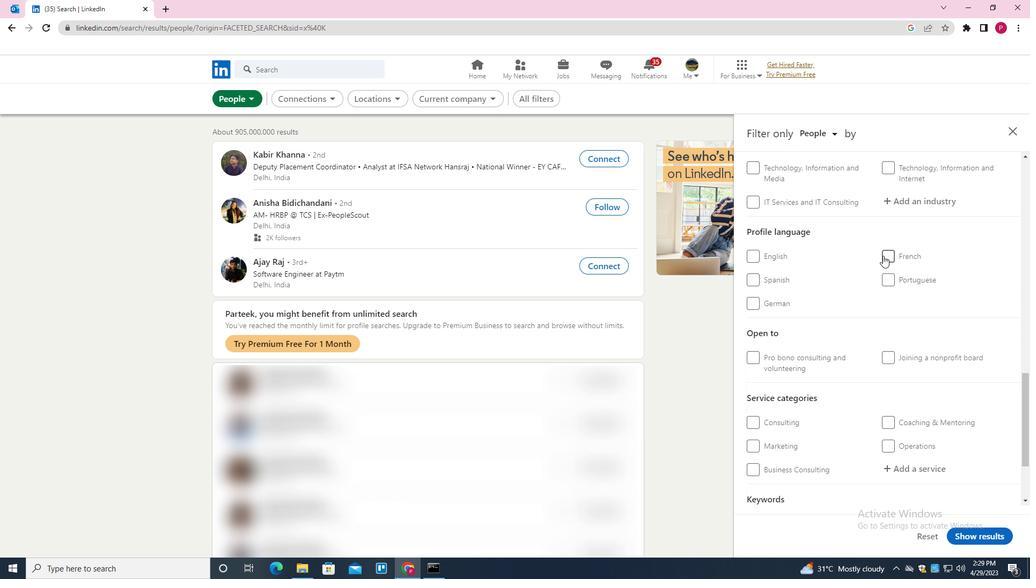 
Action: Mouse moved to (791, 284)
Screenshot: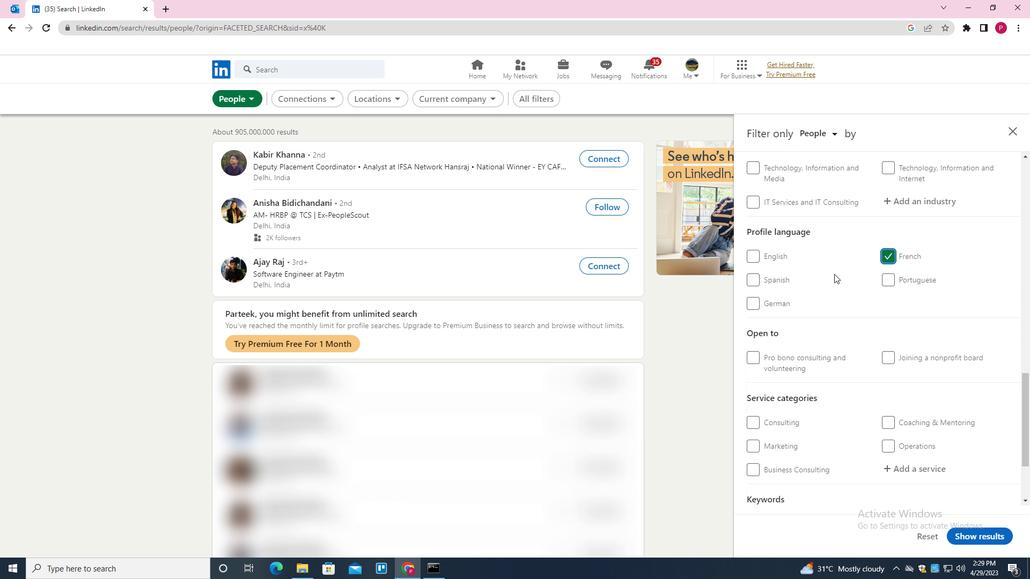 
Action: Mouse scrolled (791, 285) with delta (0, 0)
Screenshot: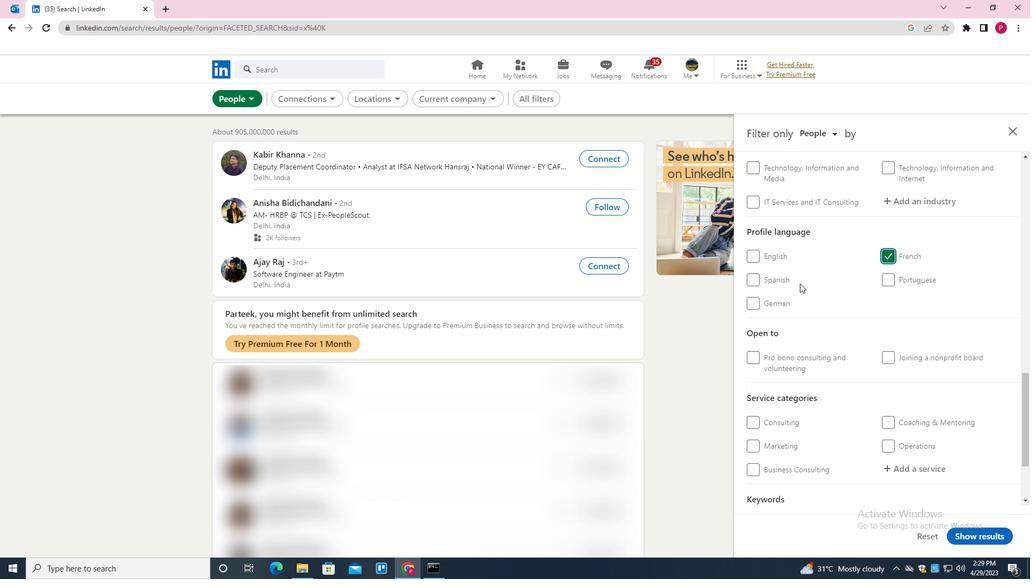 
Action: Mouse scrolled (791, 285) with delta (0, 0)
Screenshot: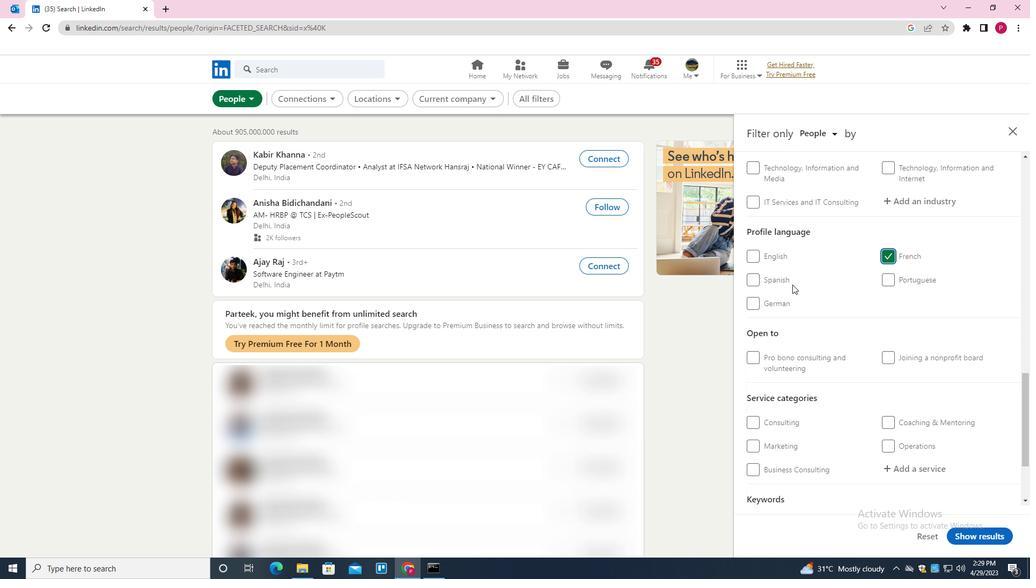 
Action: Mouse scrolled (791, 285) with delta (0, 0)
Screenshot: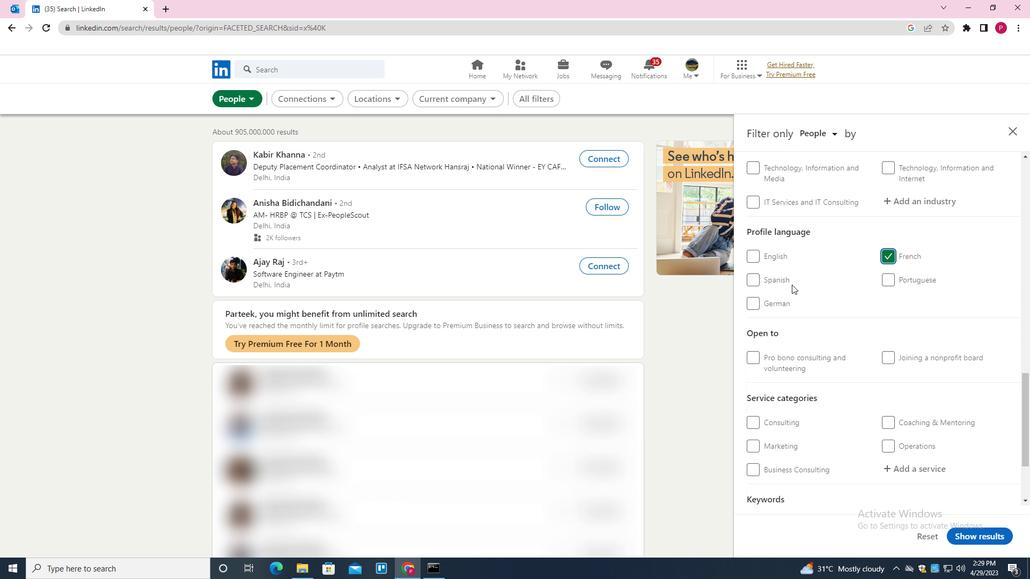 
Action: Mouse scrolled (791, 285) with delta (0, 0)
Screenshot: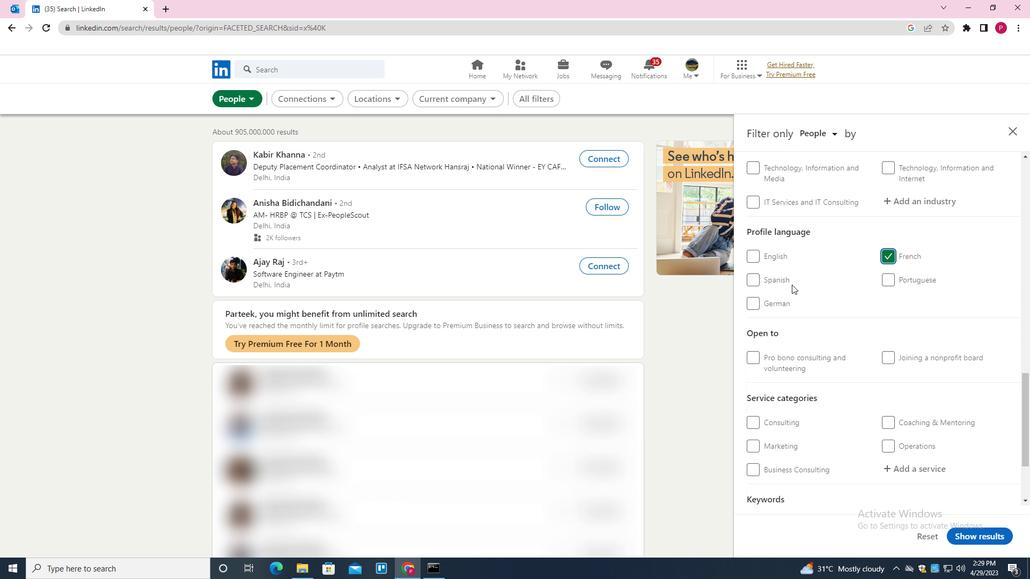 
Action: Mouse scrolled (791, 285) with delta (0, 0)
Screenshot: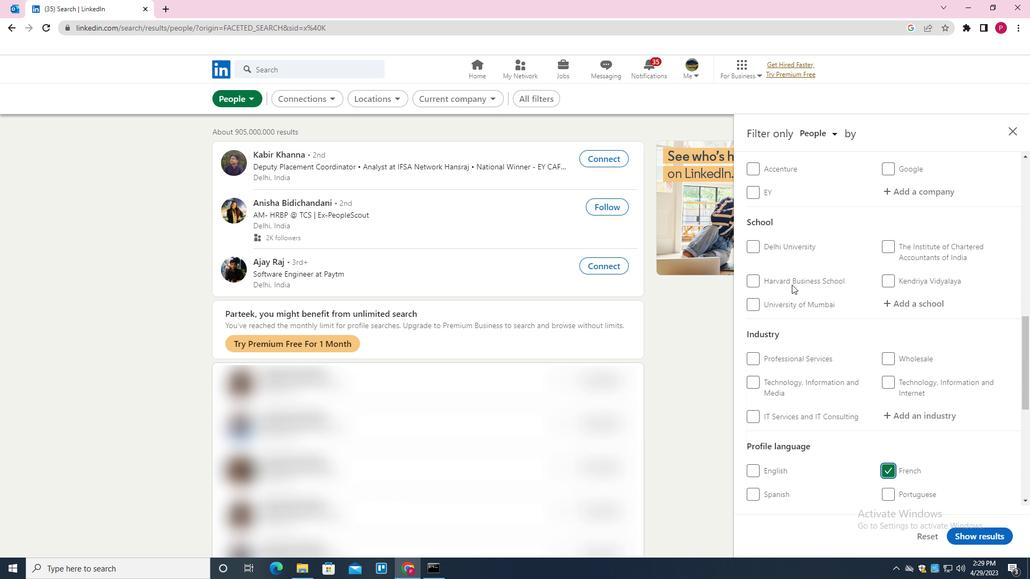 
Action: Mouse scrolled (791, 285) with delta (0, 0)
Screenshot: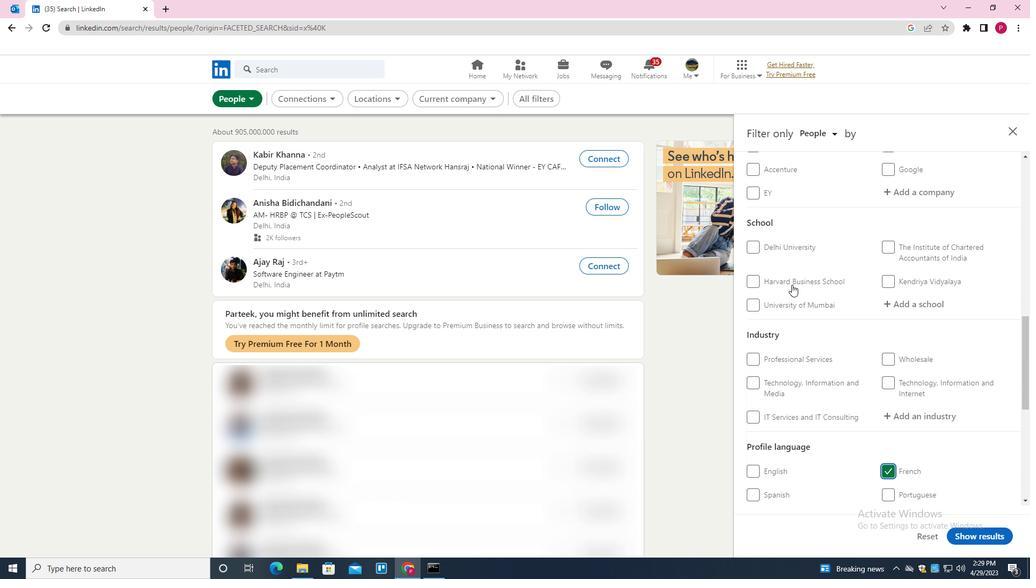 
Action: Mouse scrolled (791, 285) with delta (0, 0)
Screenshot: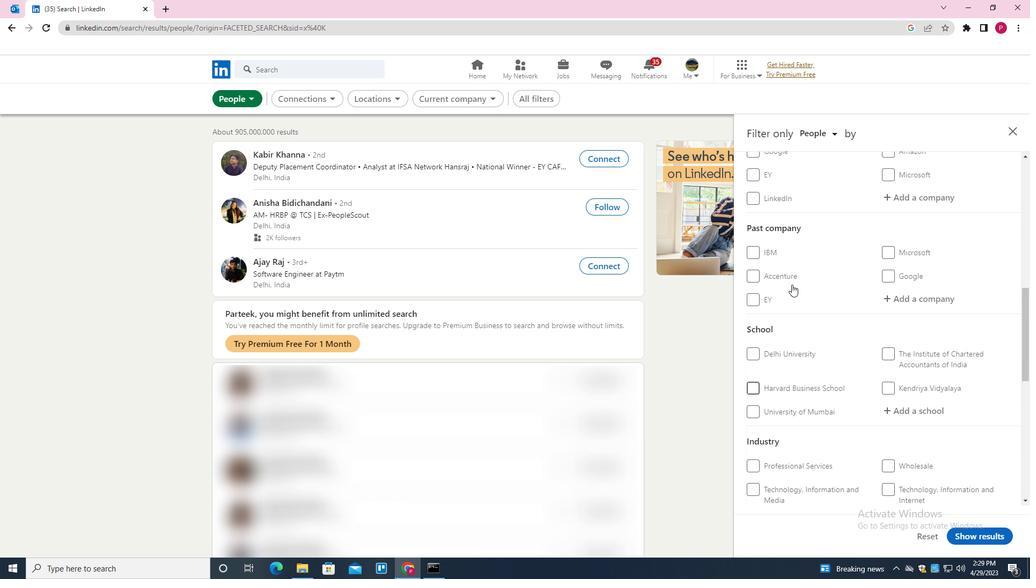 
Action: Mouse moved to (931, 254)
Screenshot: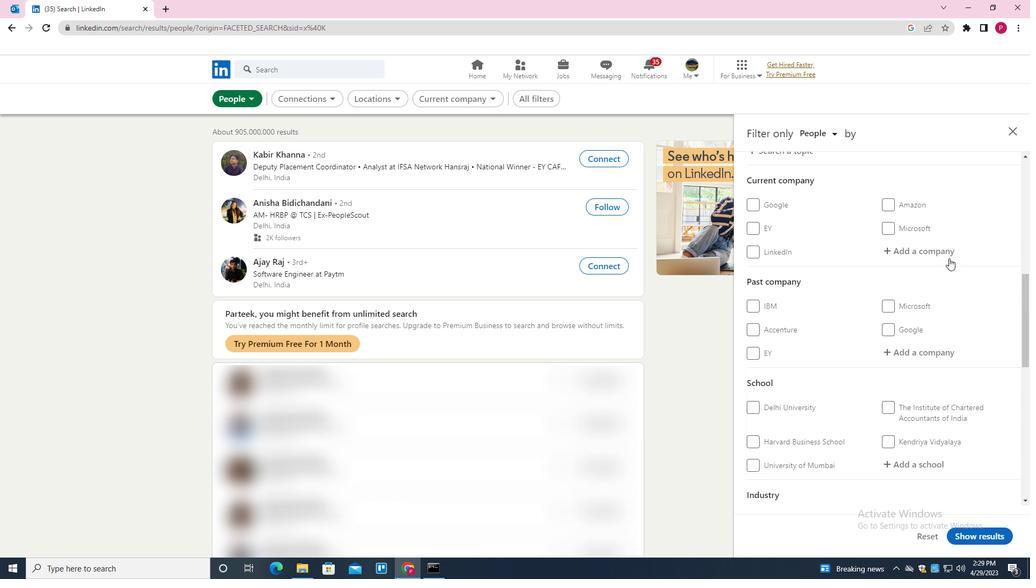 
Action: Mouse pressed left at (931, 254)
Screenshot: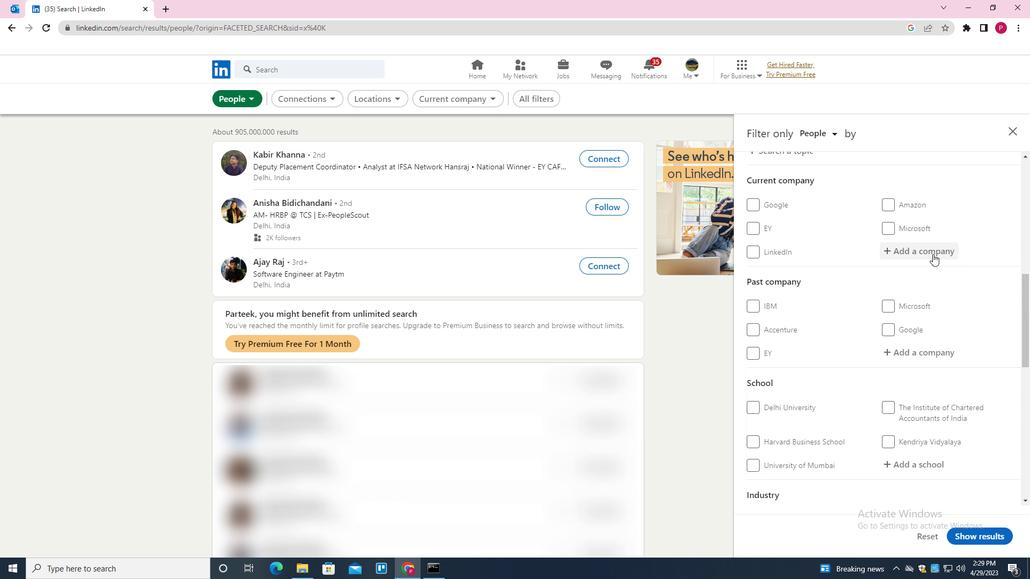 
Action: Key pressed <Key.shift><Key.shift><Key.shift><Key.shift><Key.shift><Key.shift><Key.shift><Key.shift><Key.shift><Key.shift><Key.shift><Key.shift><Key.shift><Key.shift><Key.shift><Key.shift><Key.shift><Key.shift><Key.shift>RHI<Key.down><Key.enter>
Screenshot: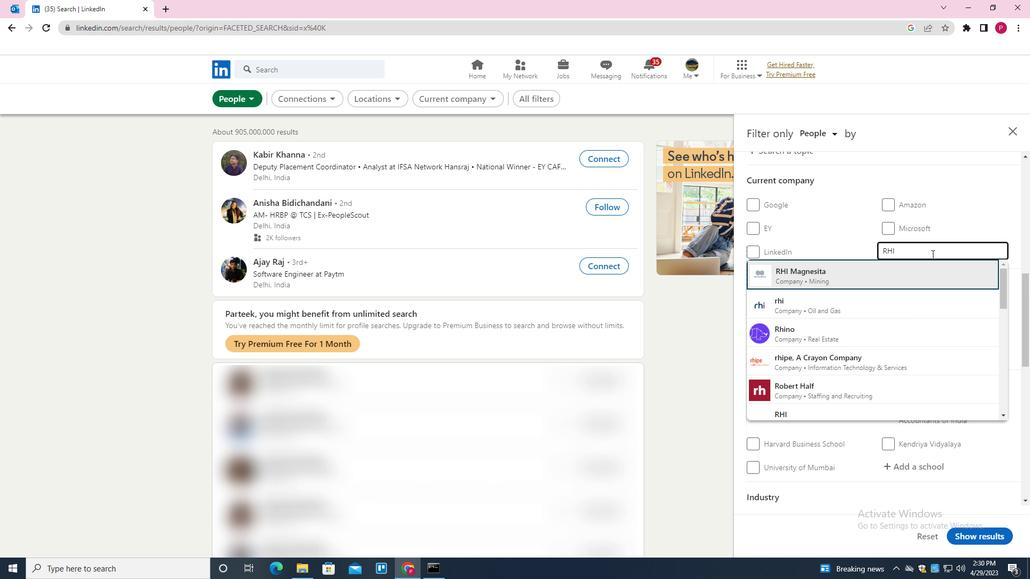 
Action: Mouse moved to (868, 296)
Screenshot: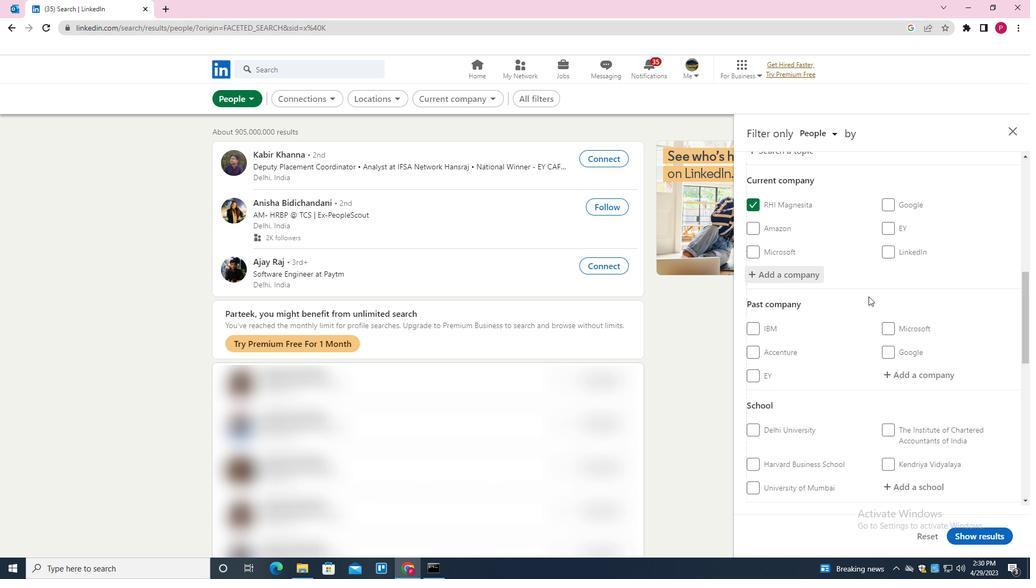 
Action: Mouse scrolled (868, 296) with delta (0, 0)
Screenshot: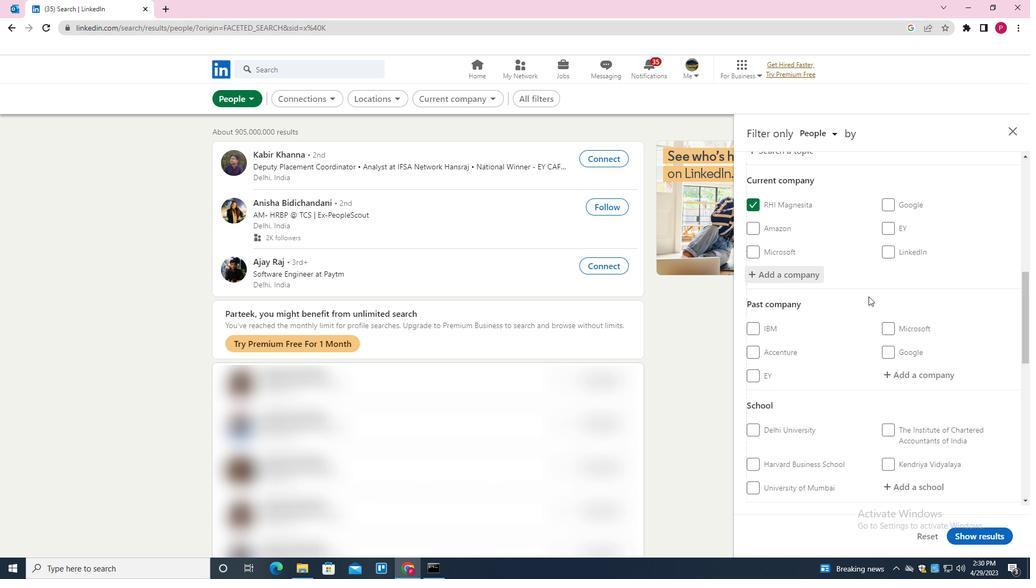
Action: Mouse scrolled (868, 296) with delta (0, 0)
Screenshot: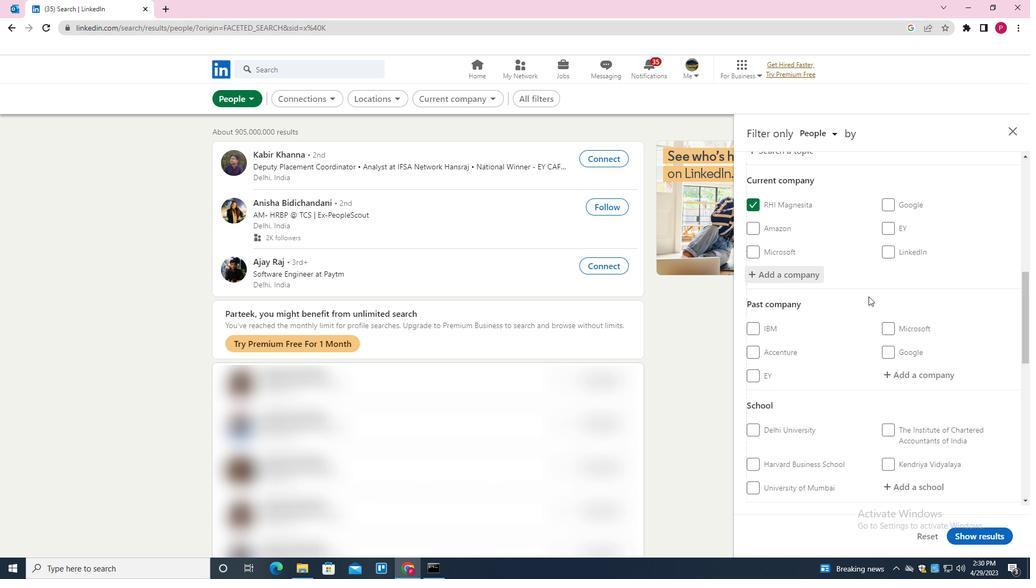 
Action: Mouse scrolled (868, 296) with delta (0, 0)
Screenshot: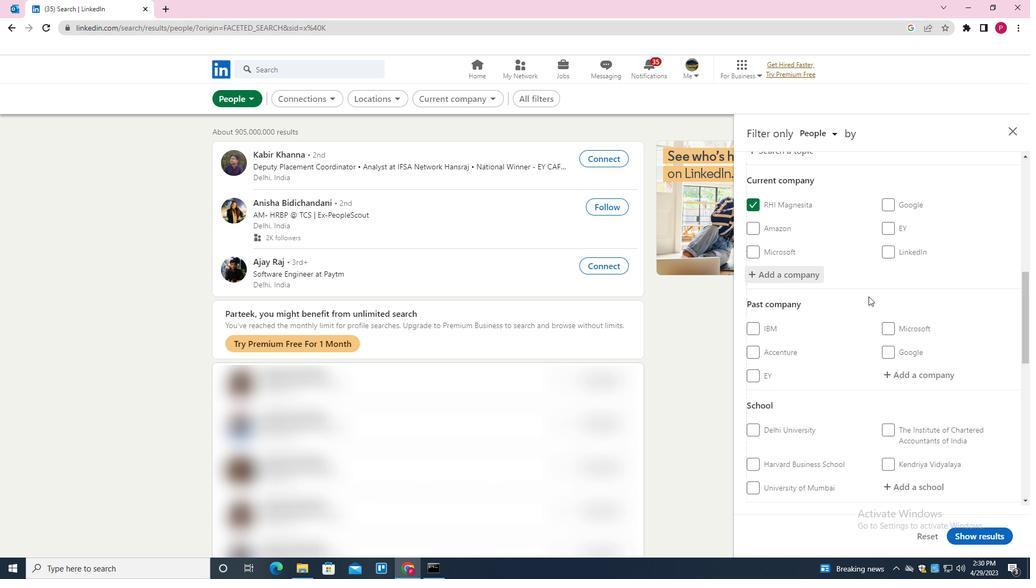 
Action: Mouse scrolled (868, 296) with delta (0, 0)
Screenshot: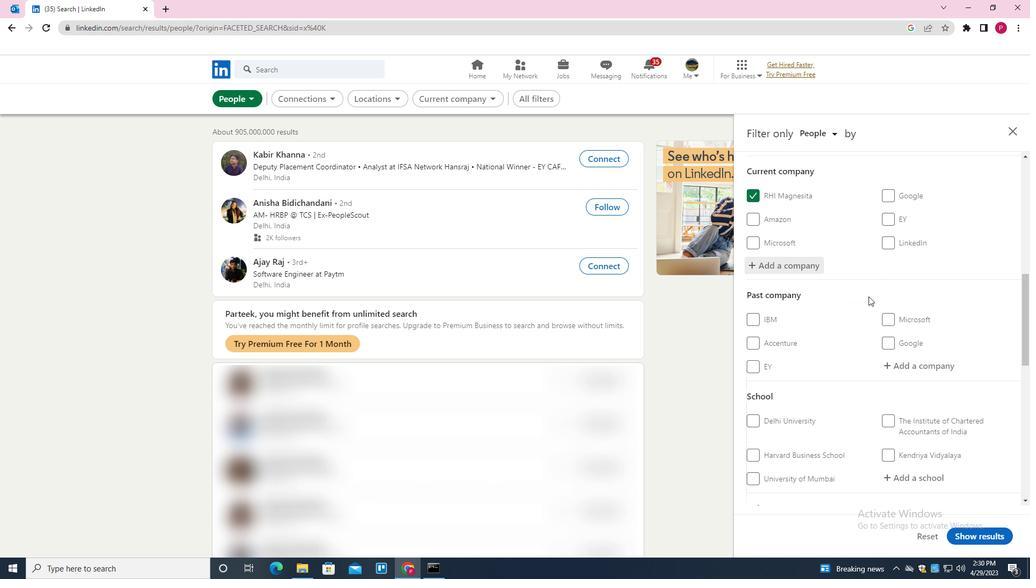 
Action: Mouse moved to (894, 276)
Screenshot: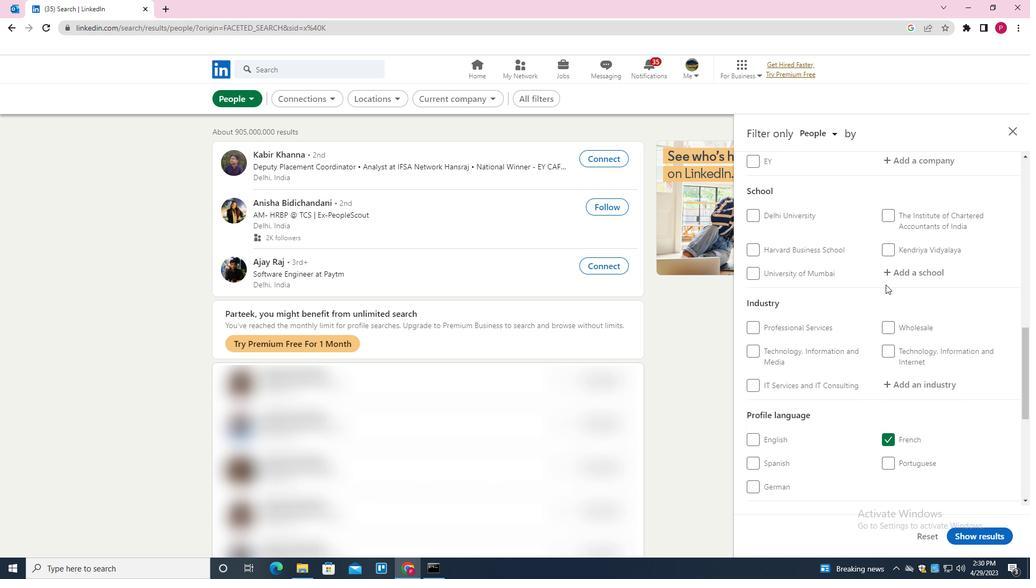 
Action: Mouse pressed left at (894, 276)
Screenshot: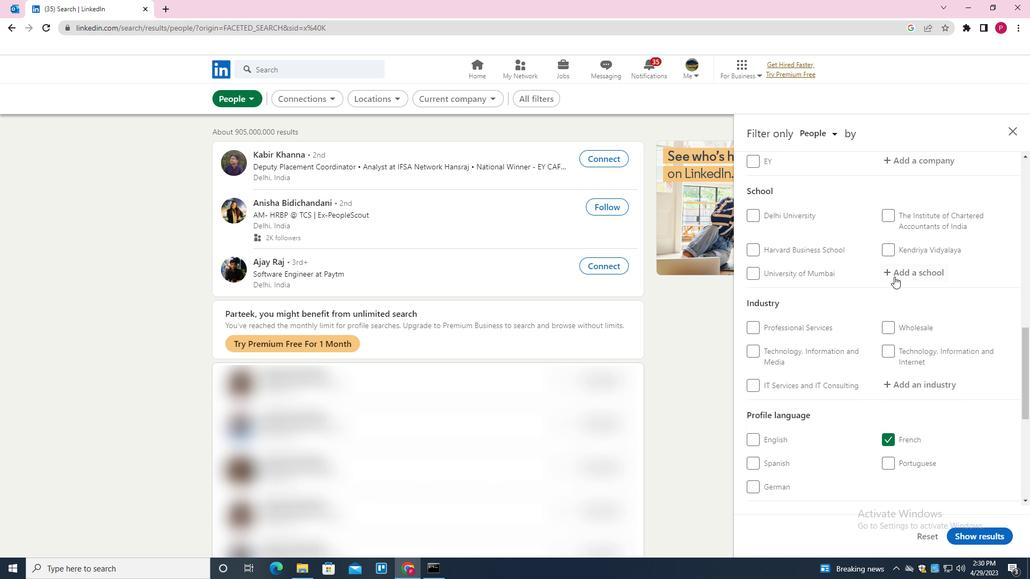 
Action: Key pressed <Key.shift>DR.<Key.space><Key.shift><Key.shift><Key.shift>SS<Key.space><Key.backspace><Key.backspace><Key.shift>.<Key.shift>S<Key.space><Key.down><Key.down><Key.enter>
Screenshot: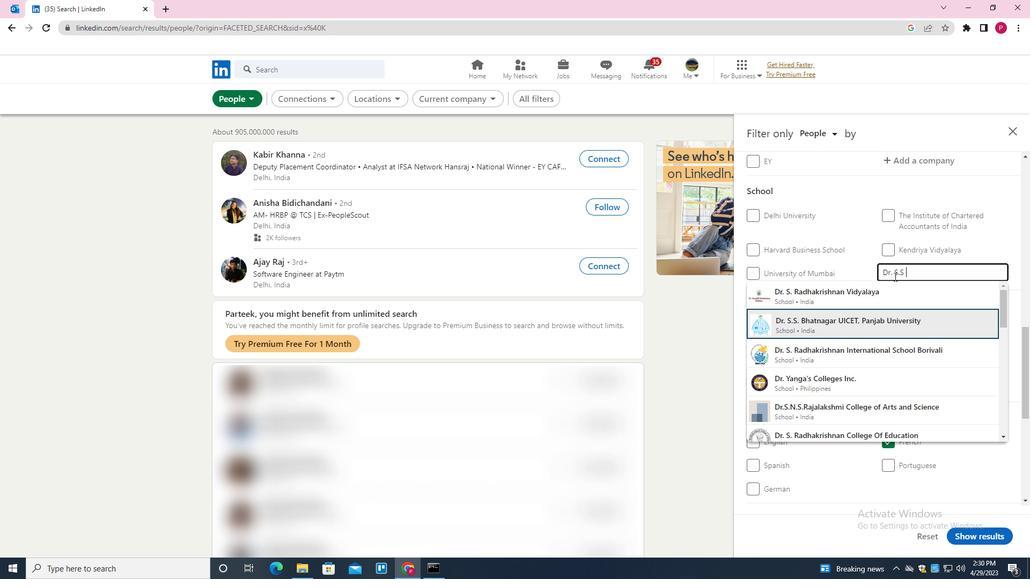 
Action: Mouse moved to (893, 277)
Screenshot: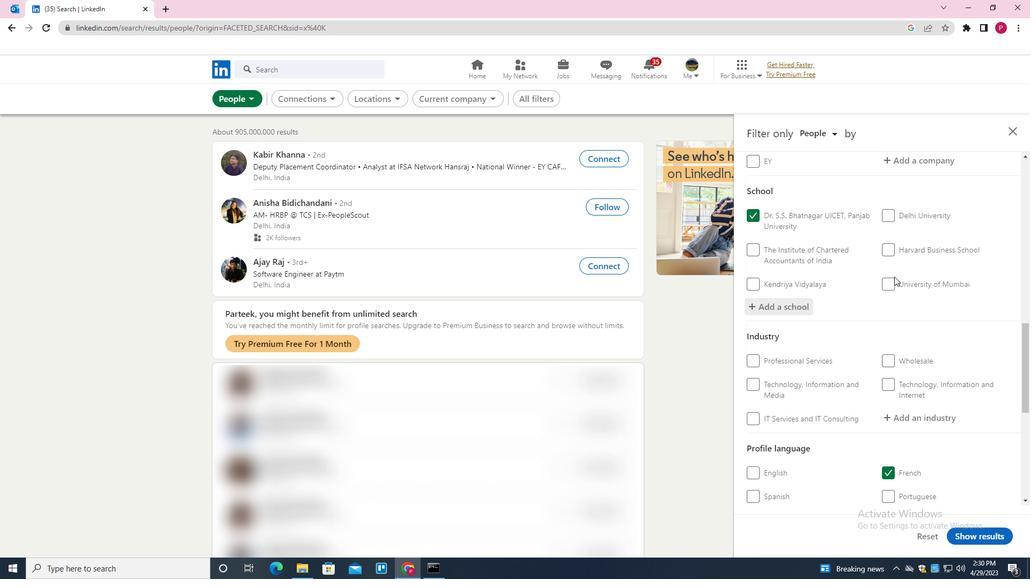 
Action: Mouse scrolled (893, 277) with delta (0, 0)
Screenshot: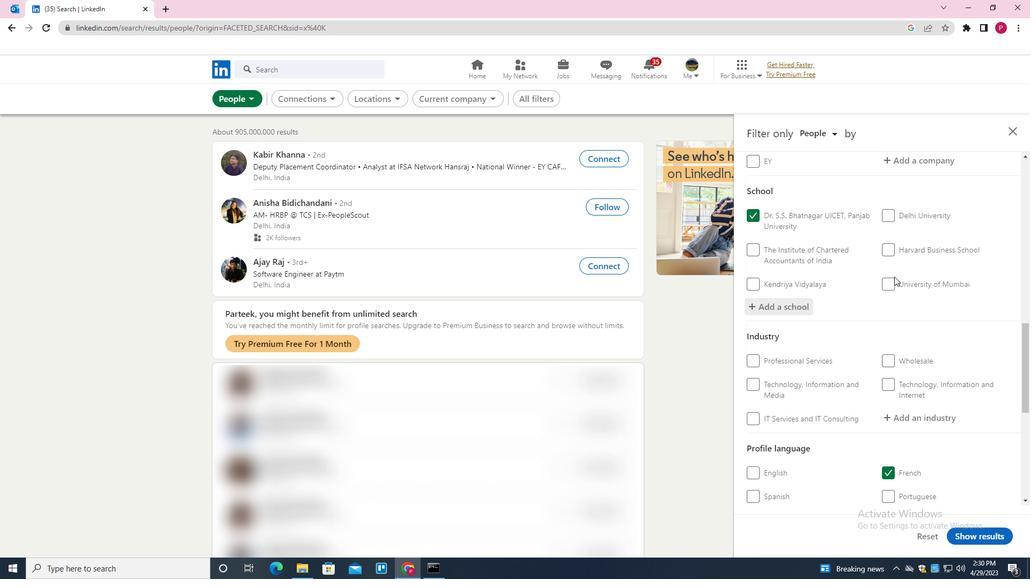 
Action: Mouse moved to (892, 277)
Screenshot: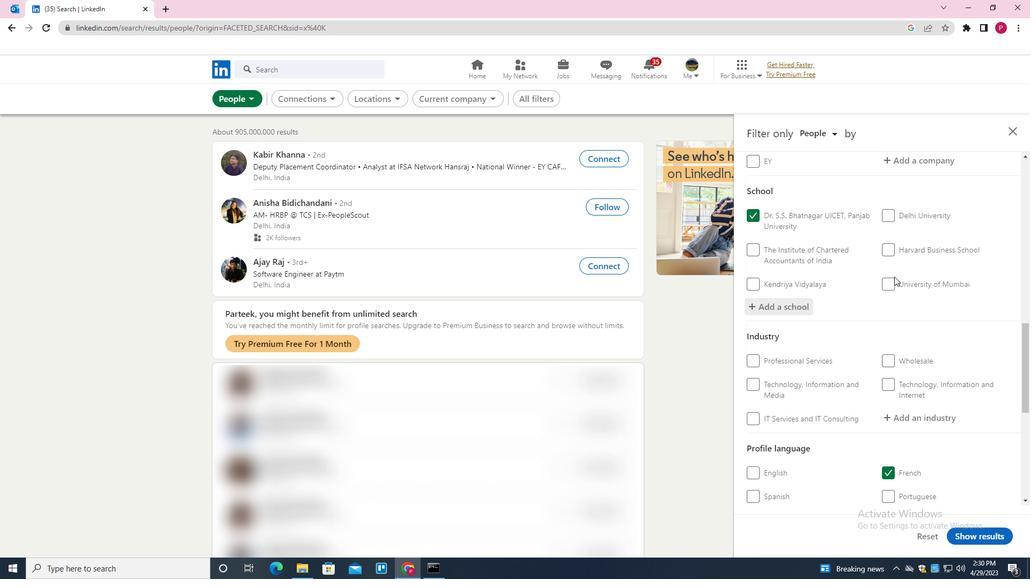 
Action: Mouse scrolled (892, 277) with delta (0, 0)
Screenshot: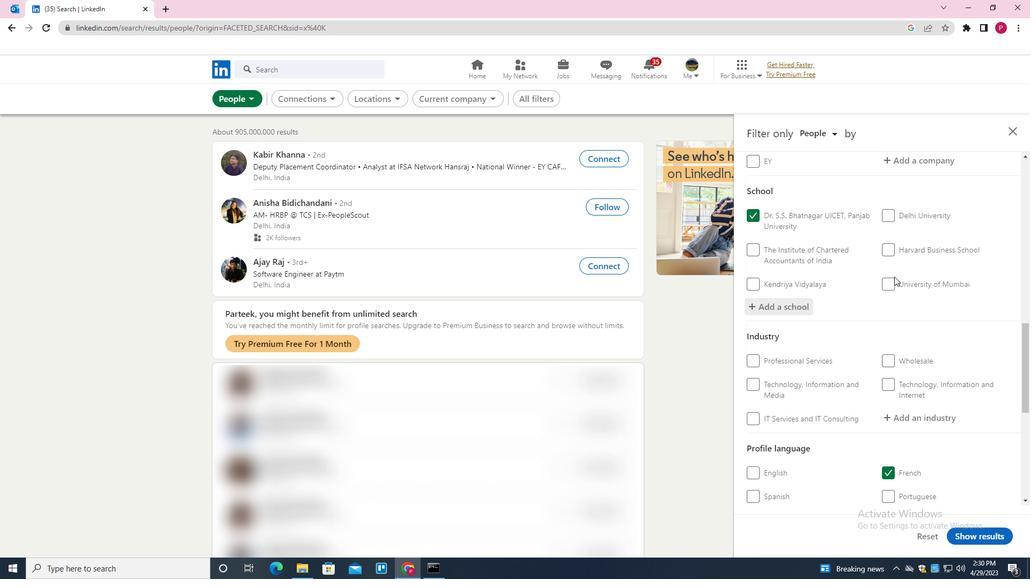 
Action: Mouse scrolled (892, 277) with delta (0, 0)
Screenshot: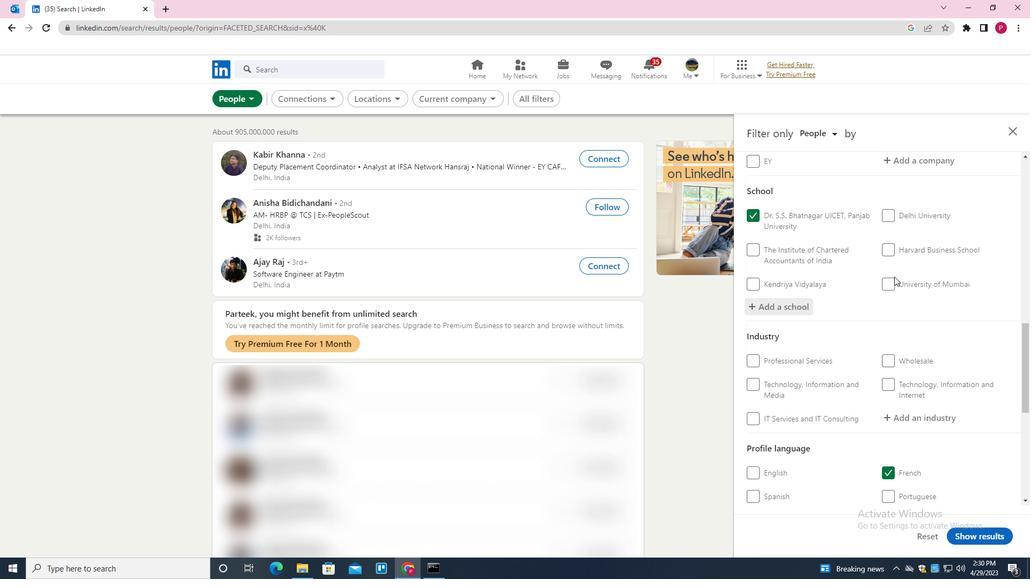 
Action: Mouse moved to (911, 257)
Screenshot: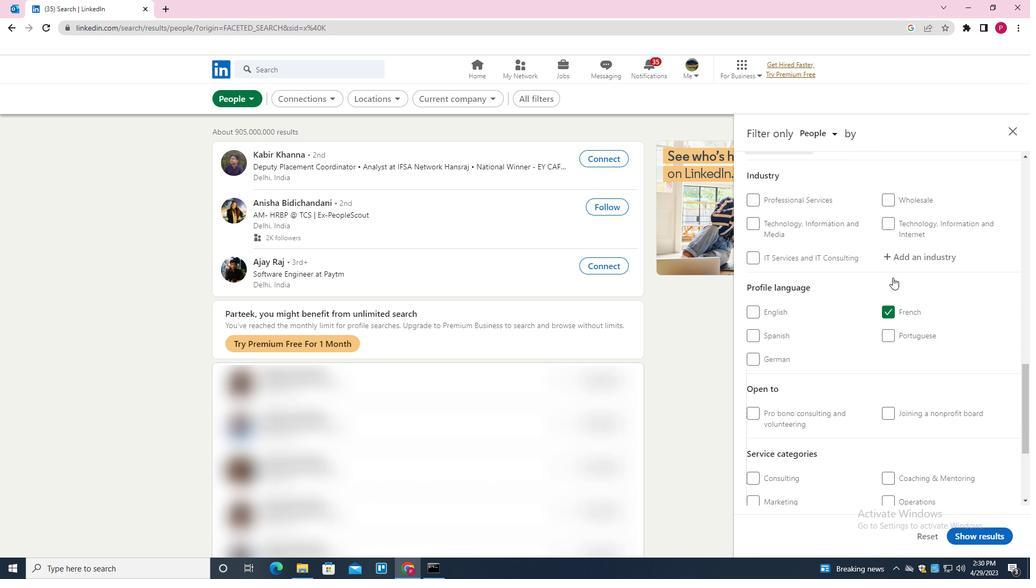 
Action: Mouse pressed left at (911, 257)
Screenshot: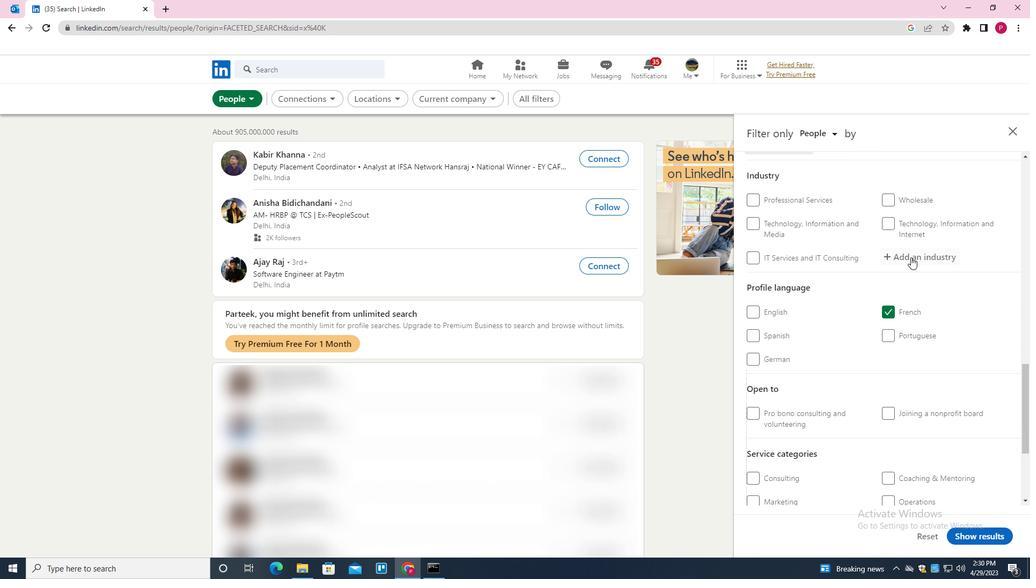 
Action: Key pressed <Key.shift>RETAIL<Key.space><Key.shift>OFFICE<Key.down><Key.enter>
Screenshot: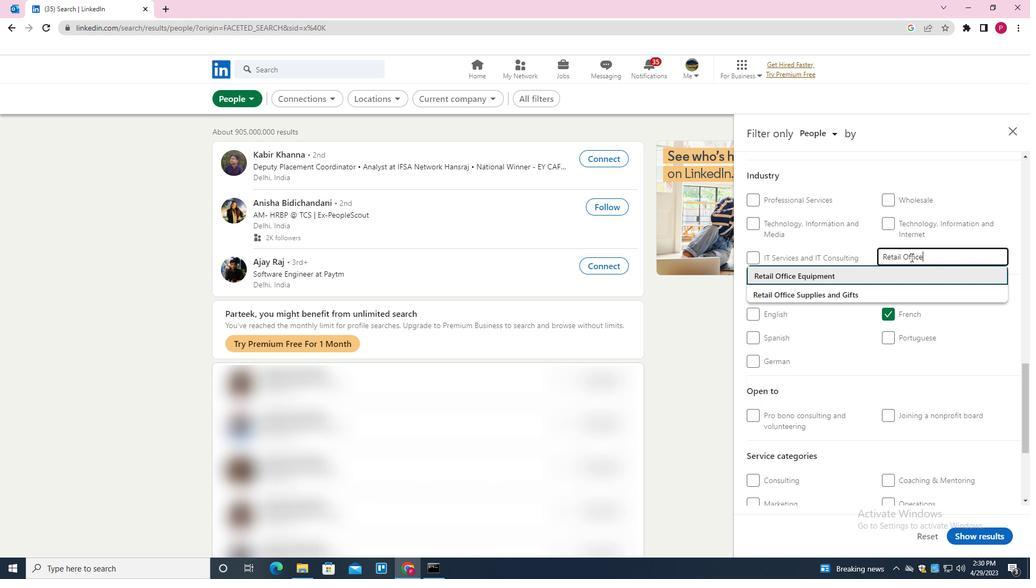 
Action: Mouse moved to (895, 285)
Screenshot: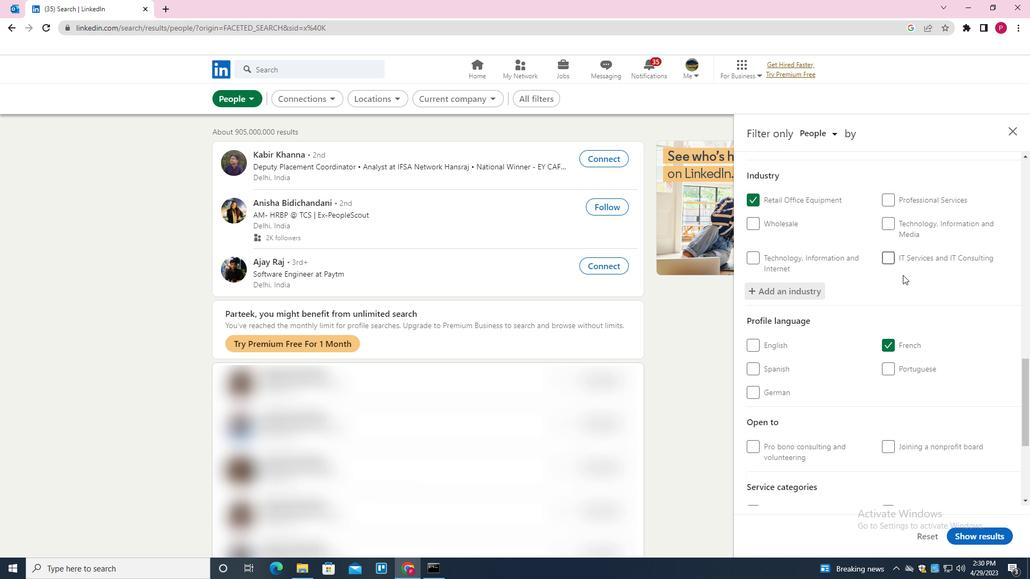 
Action: Mouse scrolled (895, 285) with delta (0, 0)
Screenshot: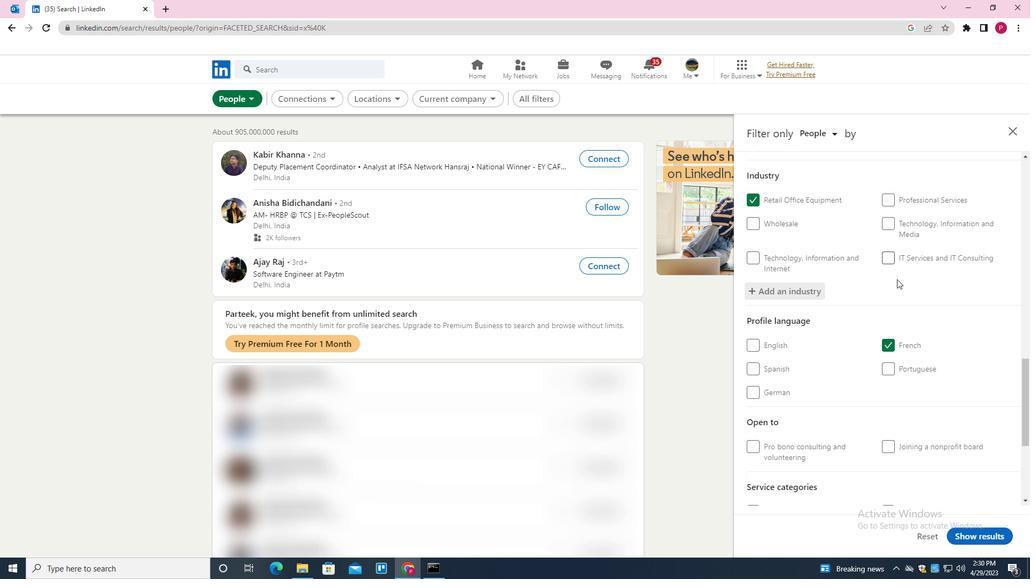
Action: Mouse moved to (895, 287)
Screenshot: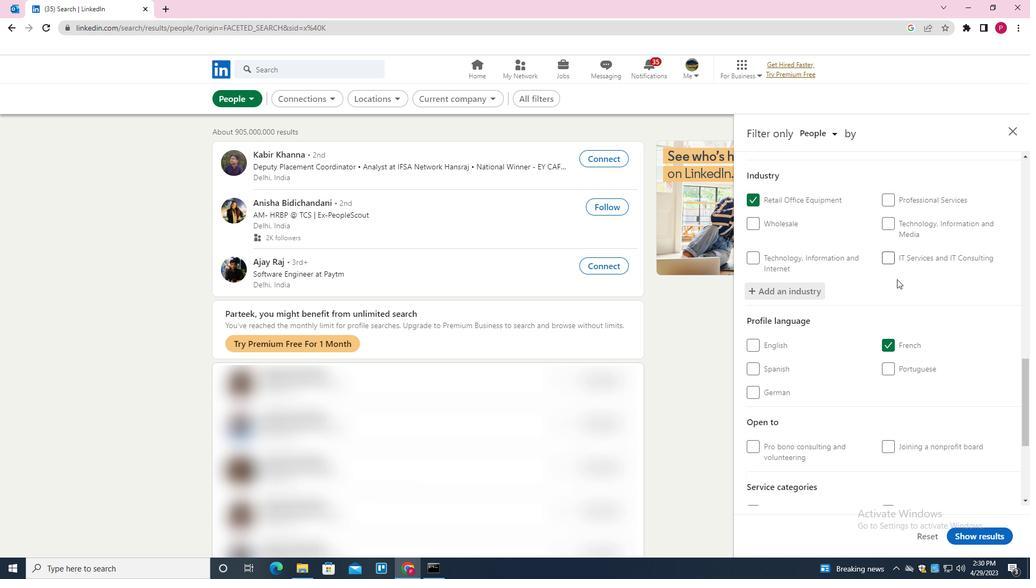 
Action: Mouse scrolled (895, 287) with delta (0, 0)
Screenshot: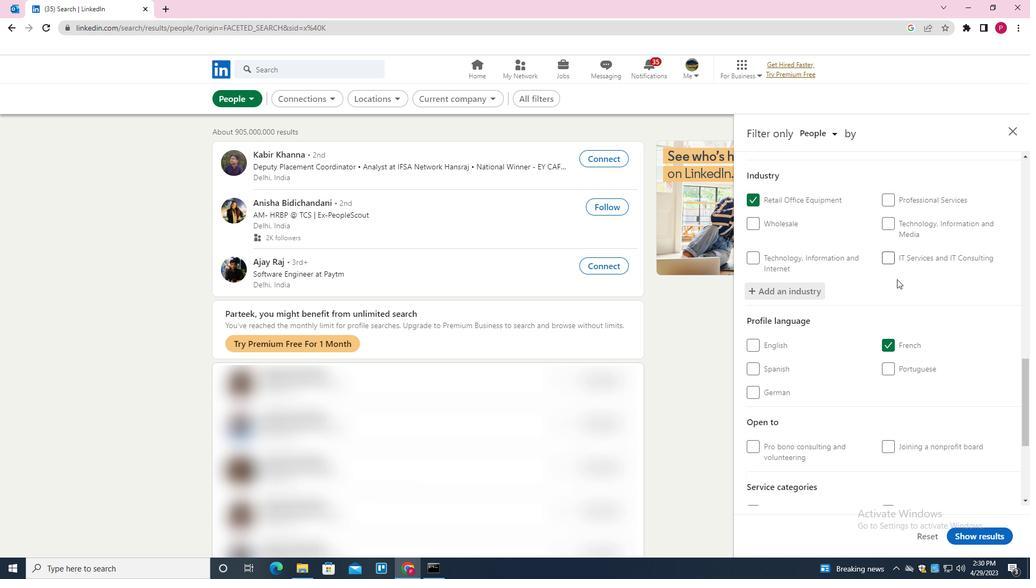 
Action: Mouse moved to (894, 289)
Screenshot: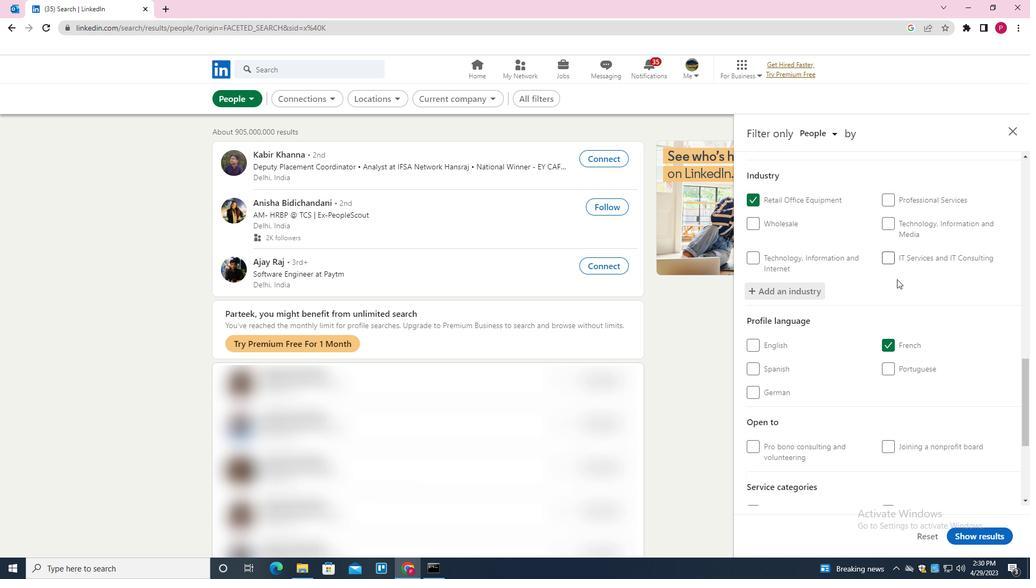 
Action: Mouse scrolled (894, 288) with delta (0, 0)
Screenshot: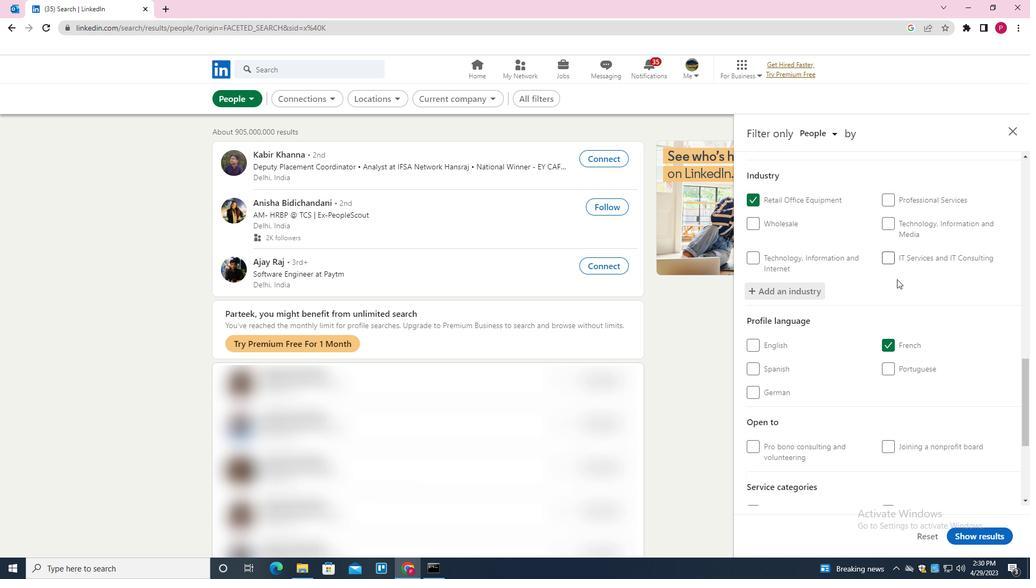 
Action: Mouse moved to (894, 292)
Screenshot: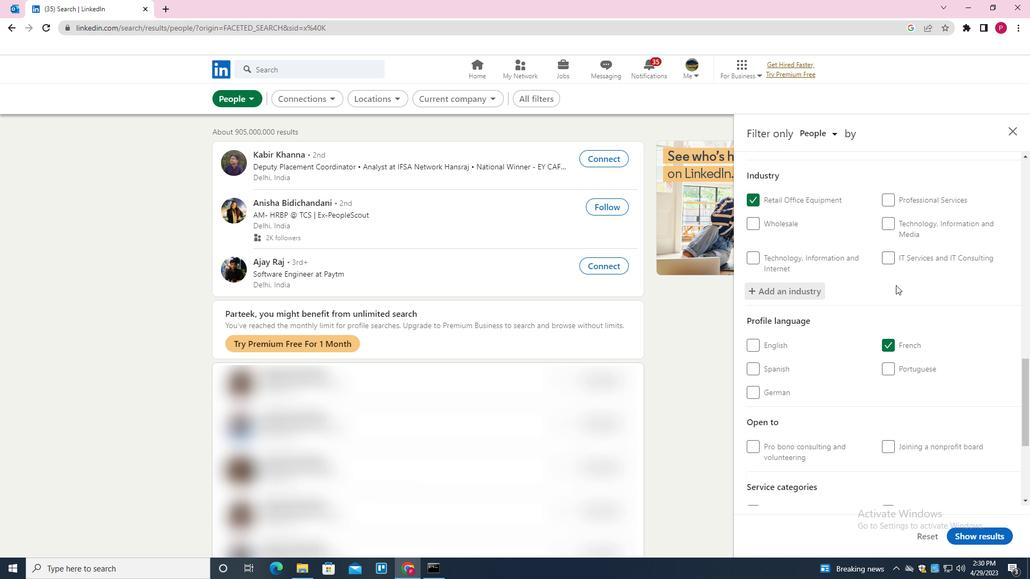 
Action: Mouse scrolled (894, 292) with delta (0, 0)
Screenshot: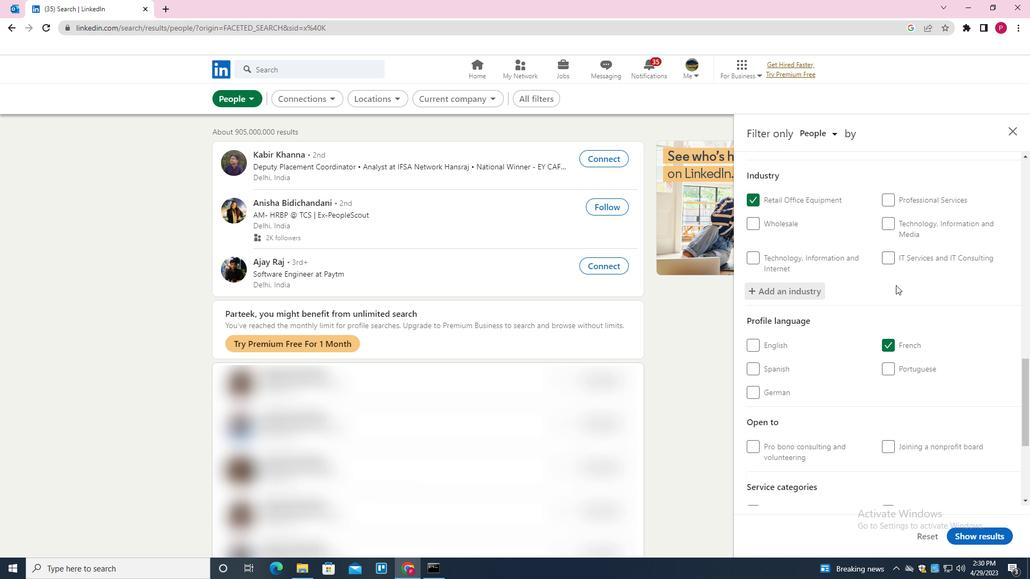 
Action: Mouse moved to (925, 347)
Screenshot: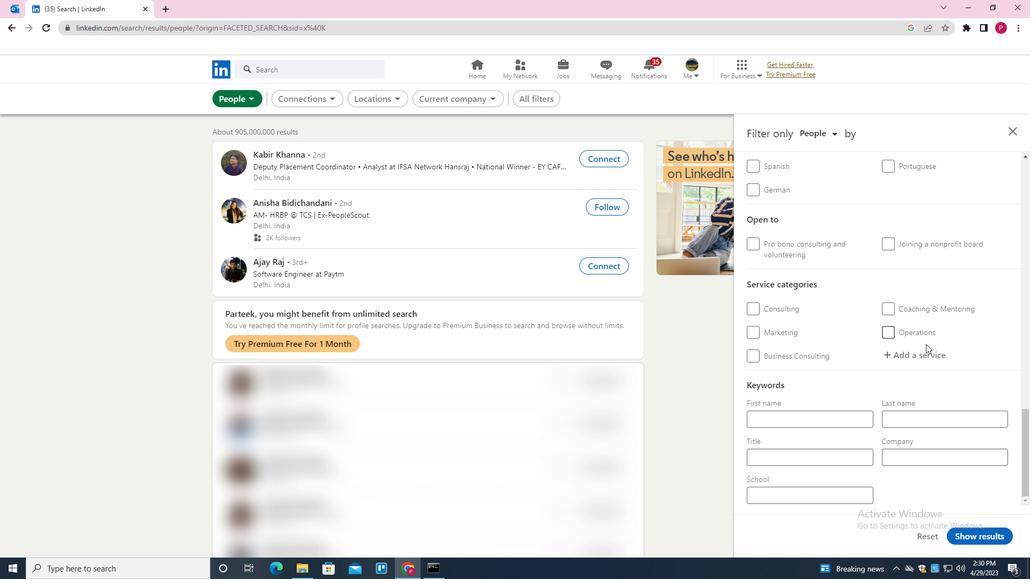 
Action: Mouse pressed left at (925, 347)
Screenshot: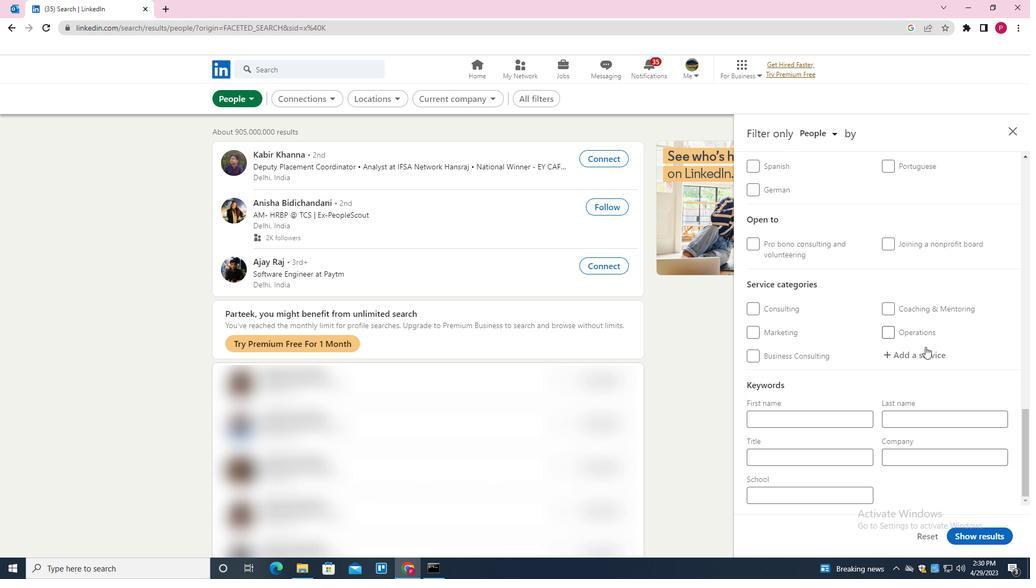 
Action: Key pressed <Key.shift><Key.shift><Key.shift><Key.shift><Key.shift><Key.shift><Key.shift><Key.shift>USER<Key.space><Key.down><Key.down><Key.down><Key.down><Key.down><Key.enter>
Screenshot: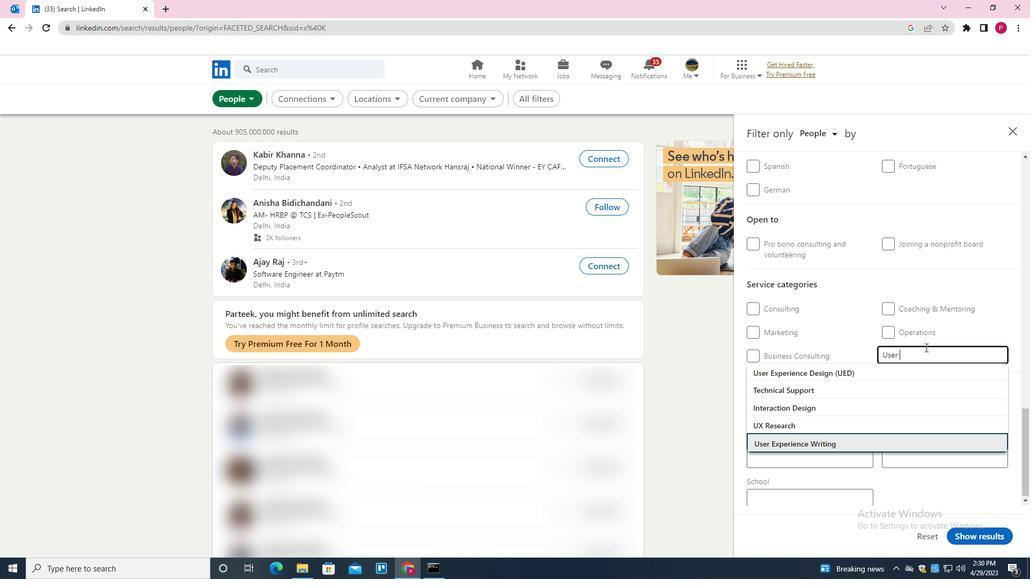 
Action: Mouse moved to (877, 380)
Screenshot: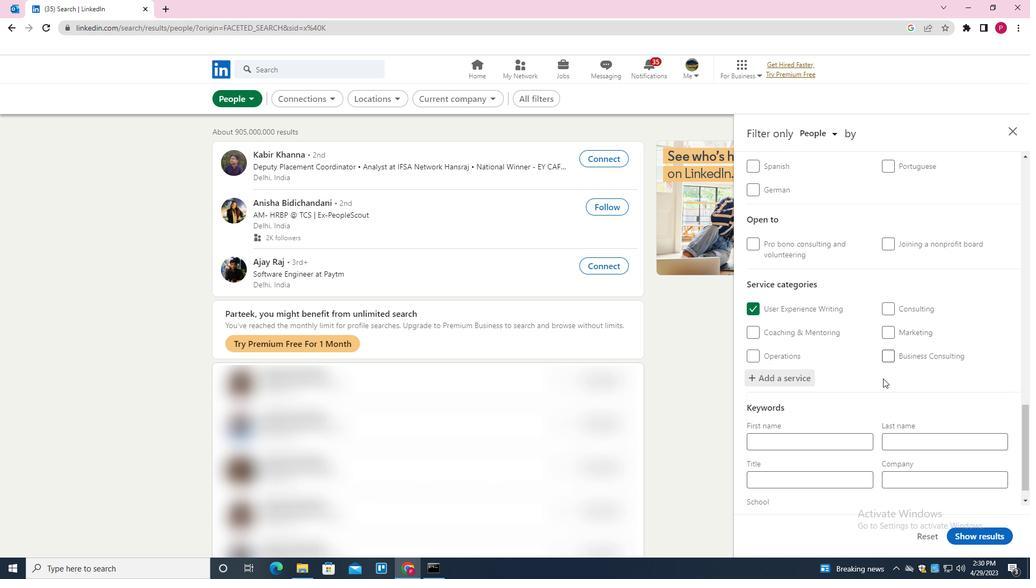 
Action: Mouse scrolled (877, 380) with delta (0, 0)
Screenshot: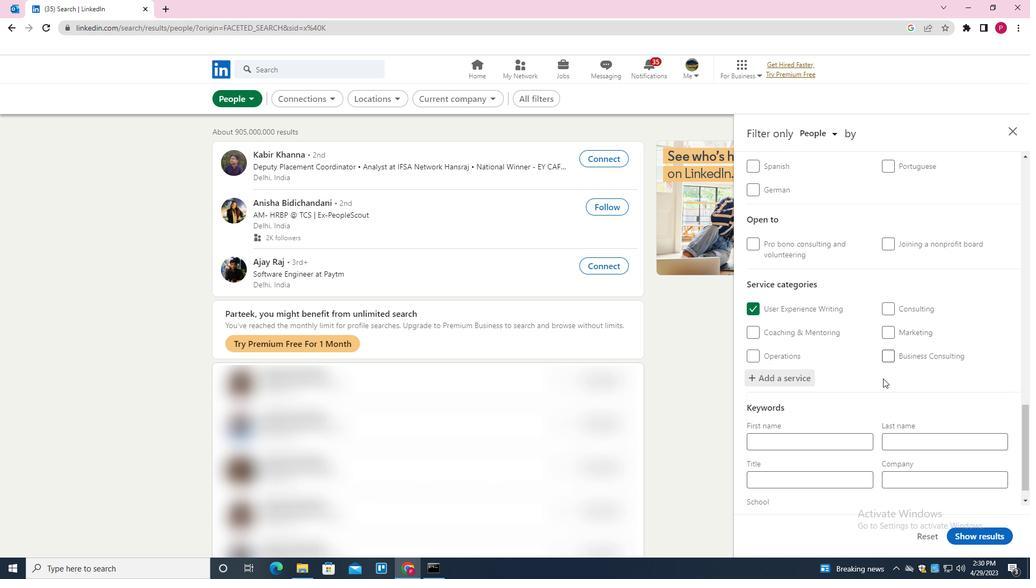 
Action: Mouse scrolled (877, 380) with delta (0, 0)
Screenshot: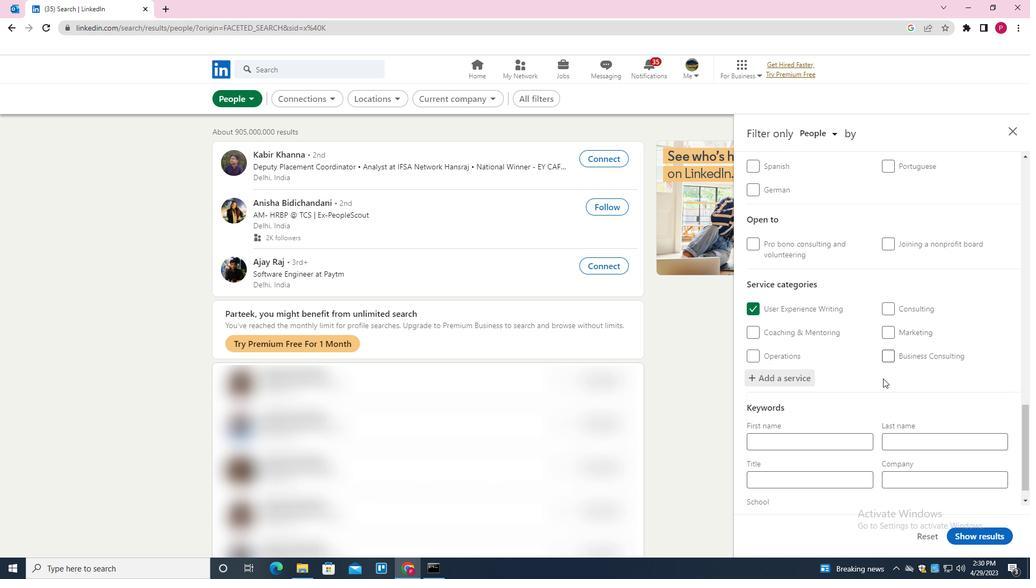 
Action: Mouse scrolled (877, 380) with delta (0, 0)
Screenshot: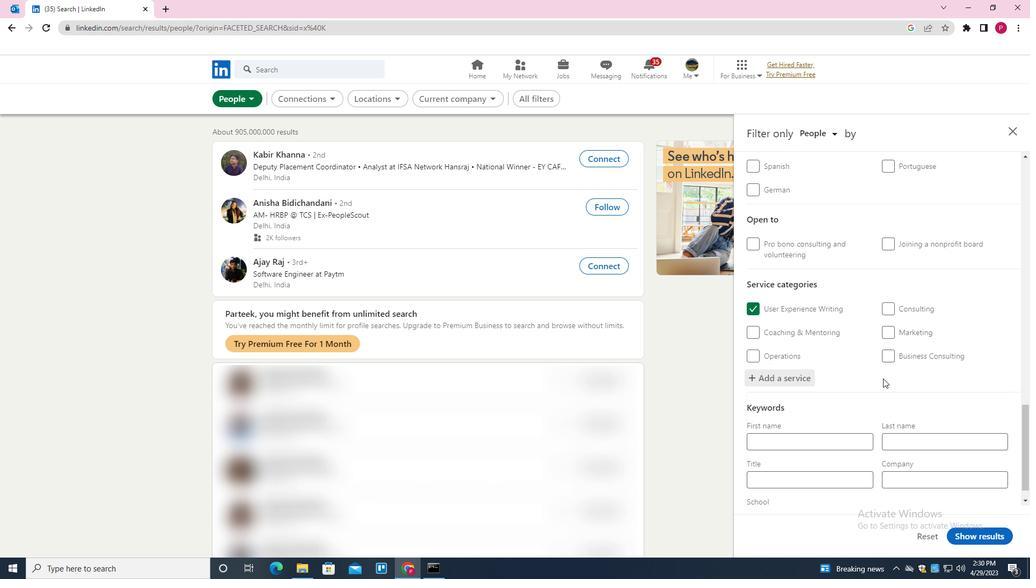 
Action: Mouse moved to (871, 385)
Screenshot: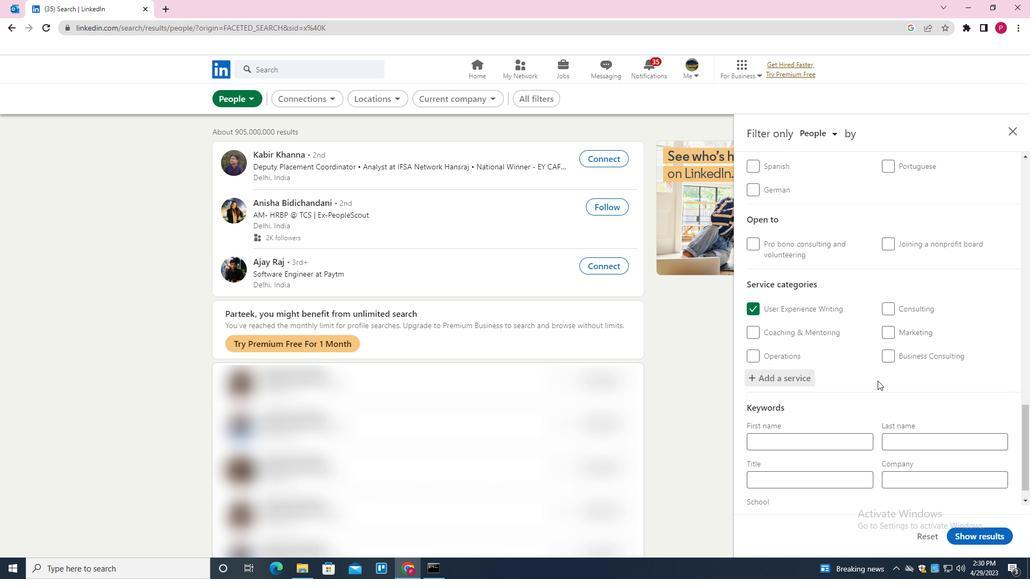 
Action: Mouse scrolled (871, 384) with delta (0, 0)
Screenshot: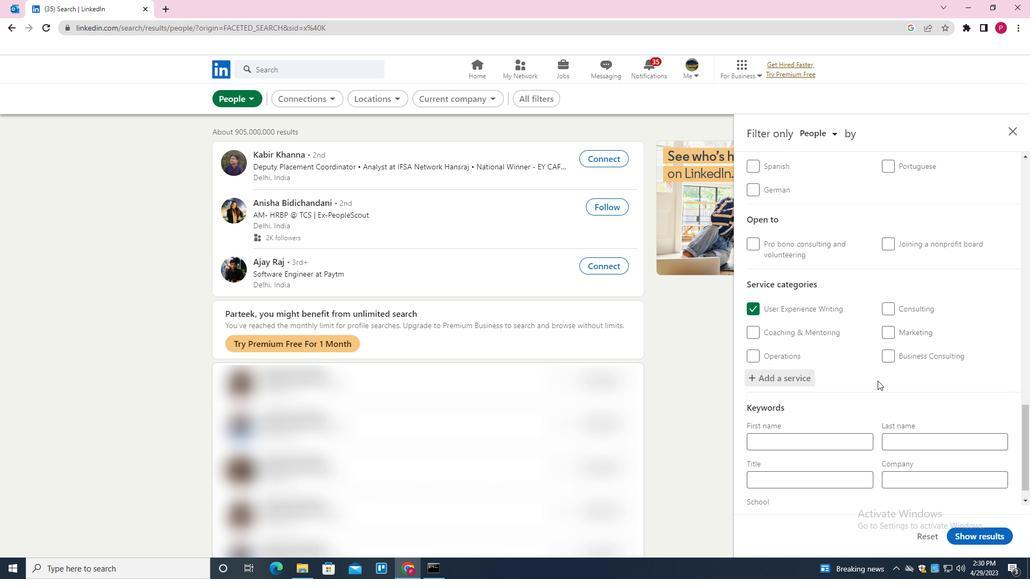 
Action: Mouse moved to (866, 389)
Screenshot: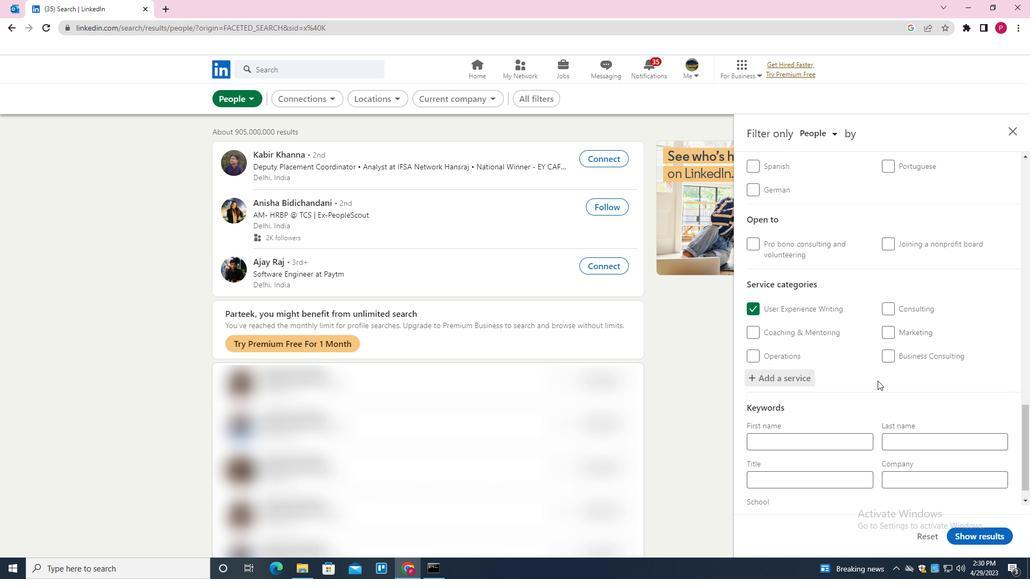 
Action: Mouse scrolled (866, 388) with delta (0, 0)
Screenshot: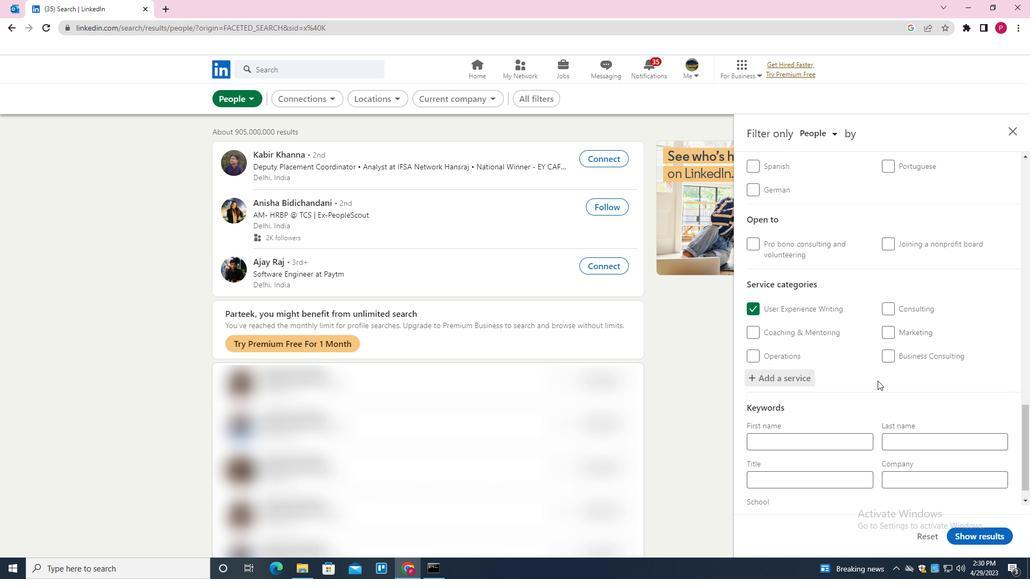 
Action: Mouse moved to (842, 451)
Screenshot: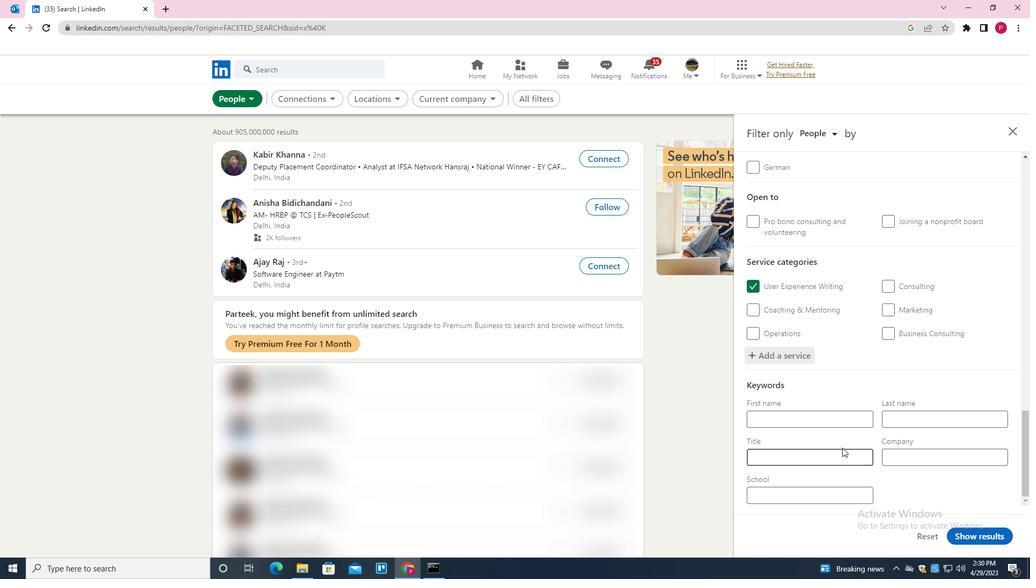 
Action: Mouse pressed left at (842, 451)
Screenshot: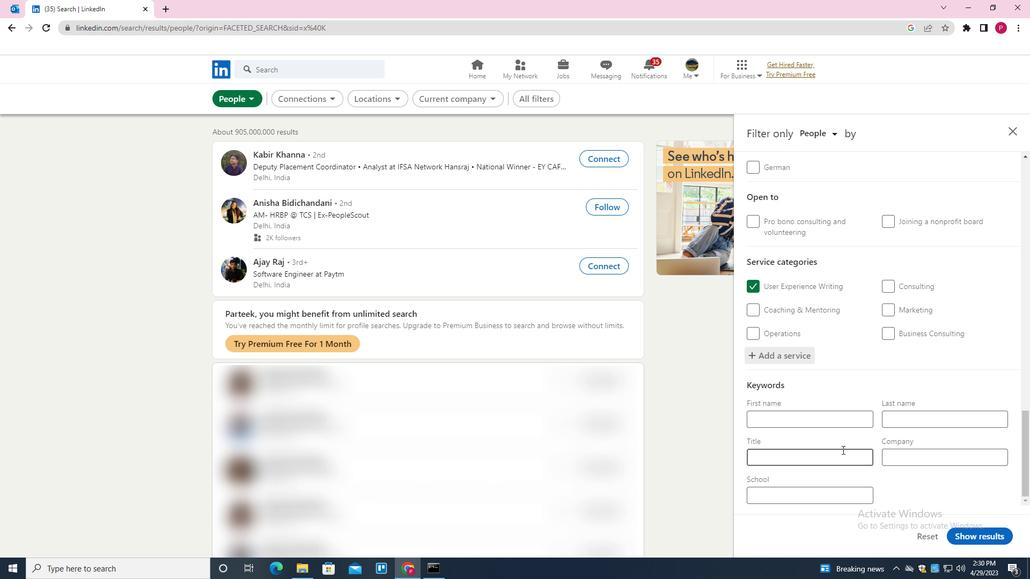 
Action: Key pressed <Key.shift>PETROLEUM<Key.space><Key.shift>ENGINEER
Screenshot: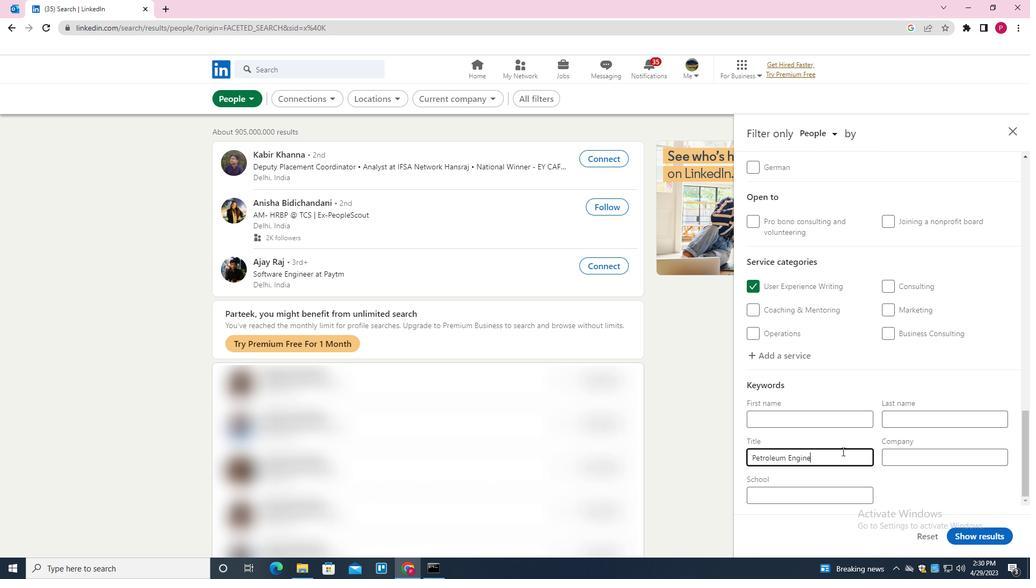 
Action: Mouse moved to (992, 538)
Screenshot: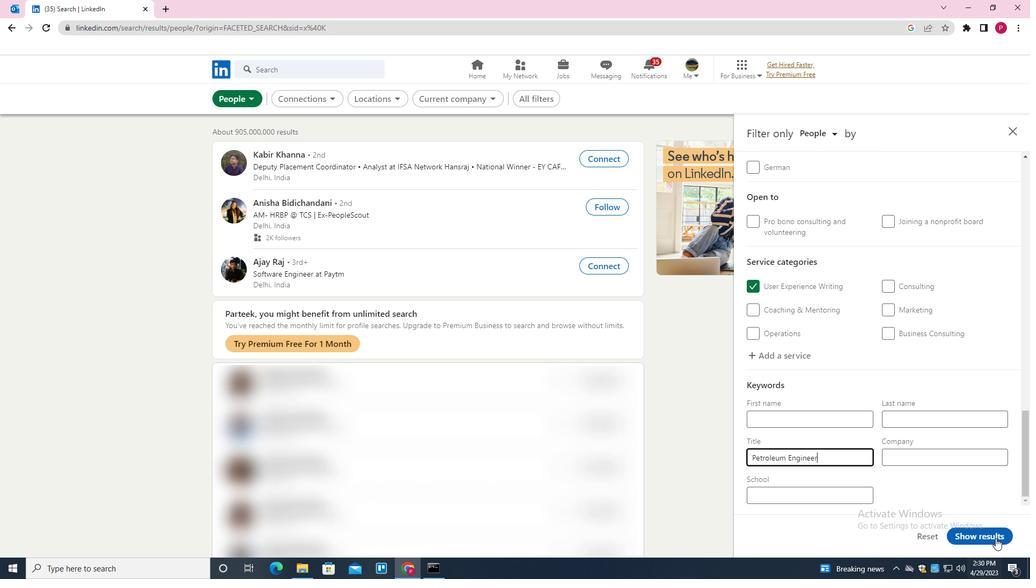 
Action: Mouse pressed left at (992, 538)
Screenshot: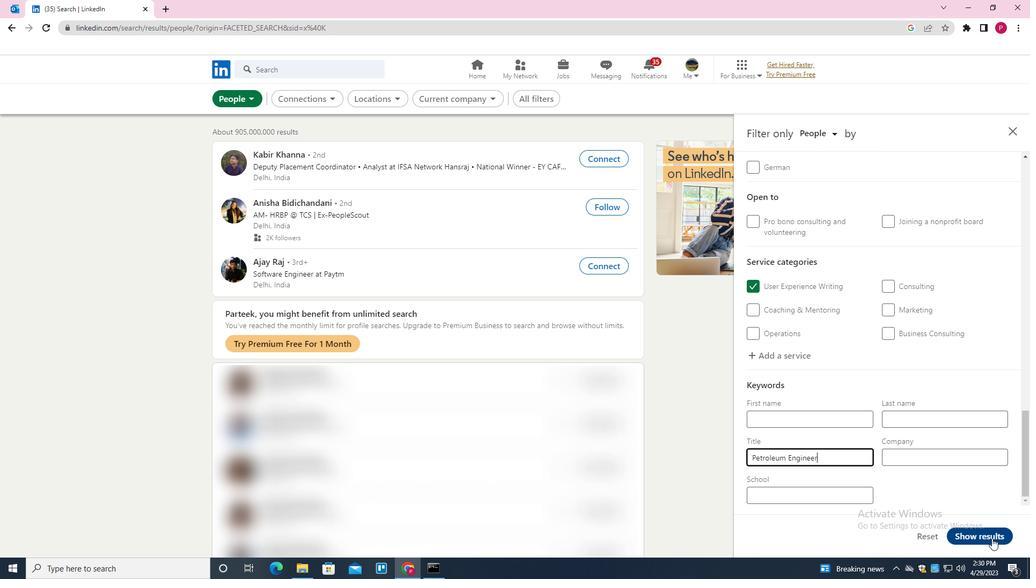 
Action: Mouse moved to (694, 332)
Screenshot: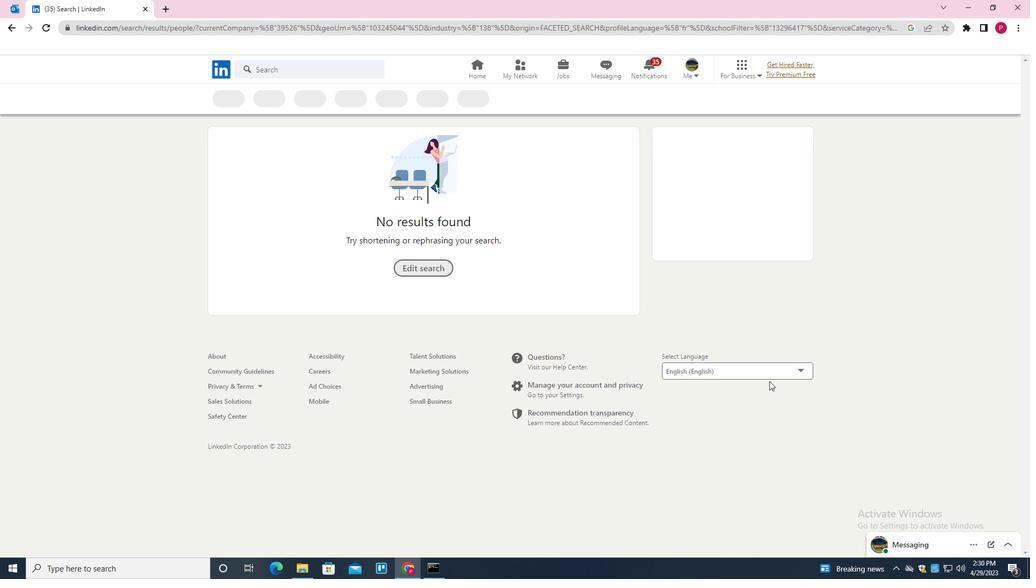 
